 Task: Create a due date automation trigger when advanced on, 2 days hour after a card is due add dates starting this week .
Action: Mouse moved to (1195, 353)
Screenshot: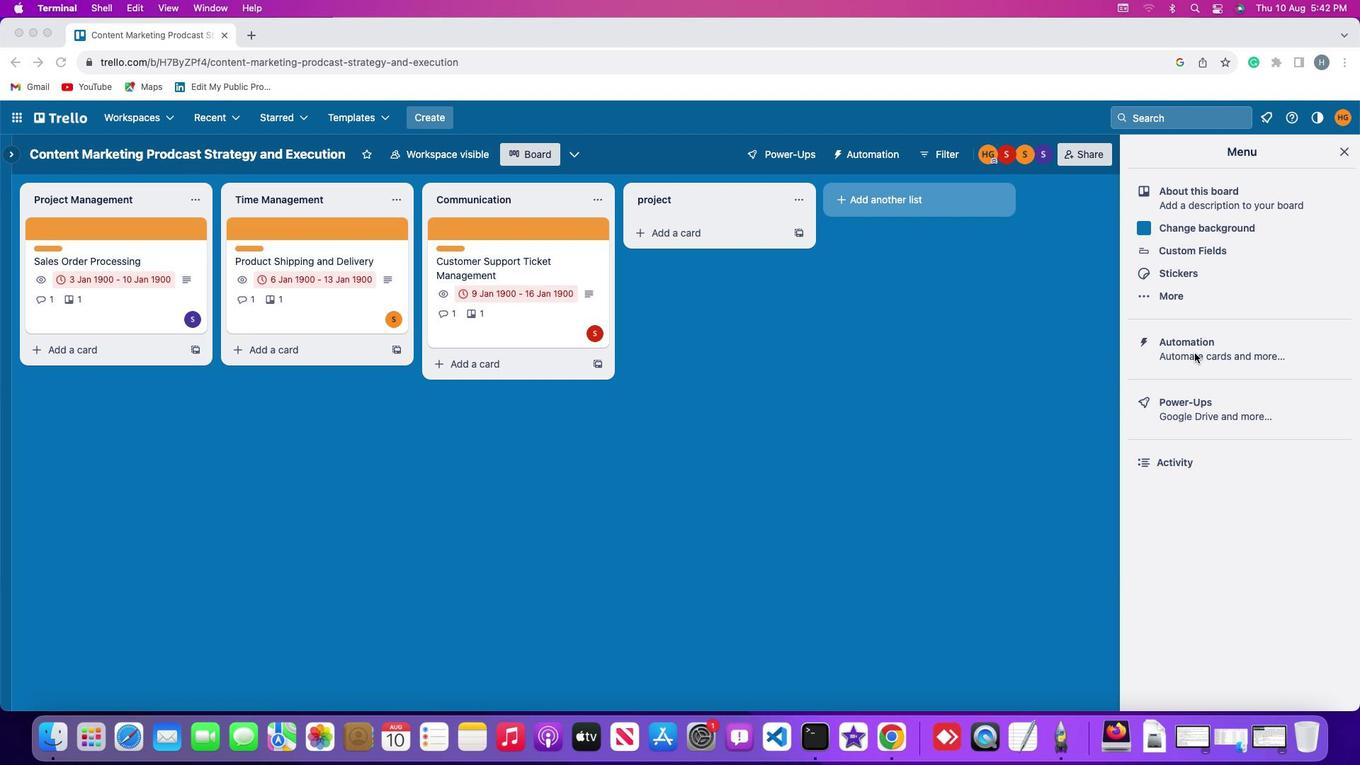 
Action: Mouse pressed left at (1195, 353)
Screenshot: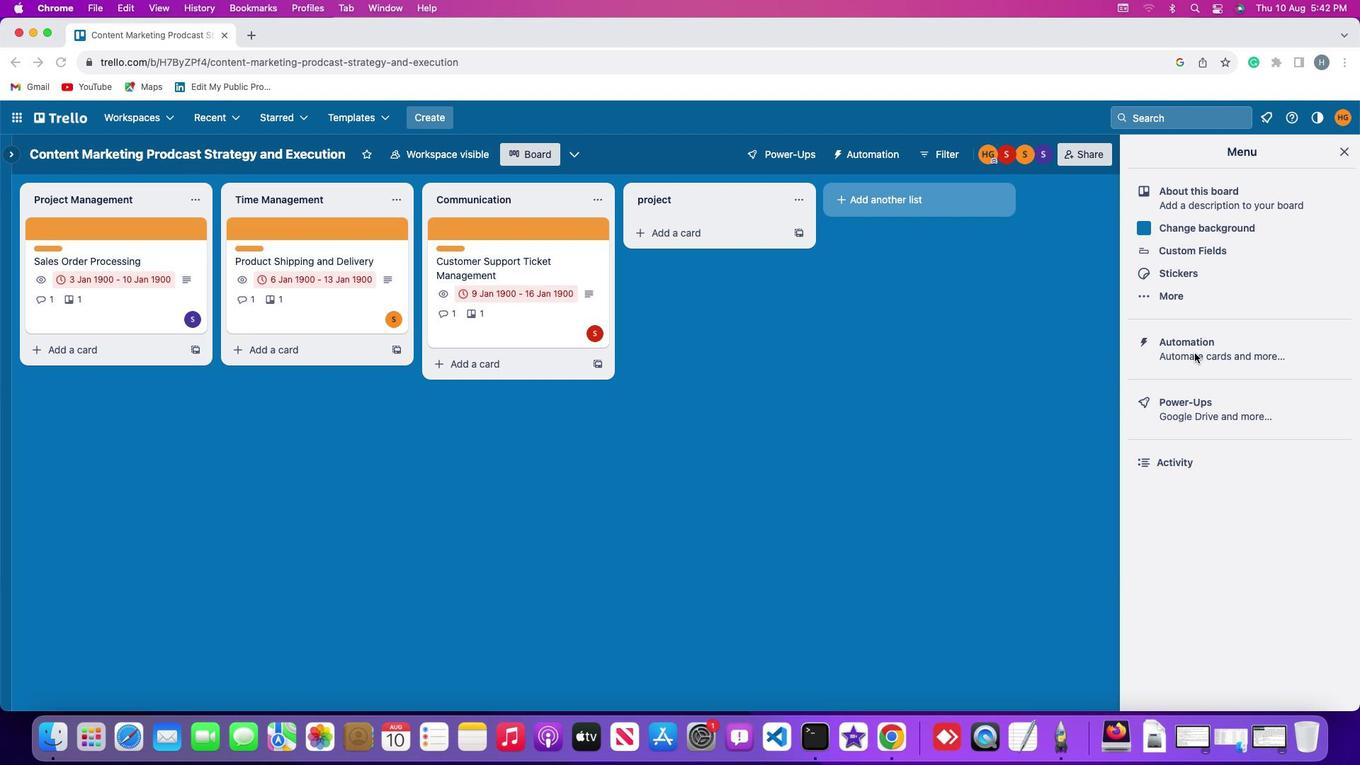 
Action: Mouse pressed left at (1195, 353)
Screenshot: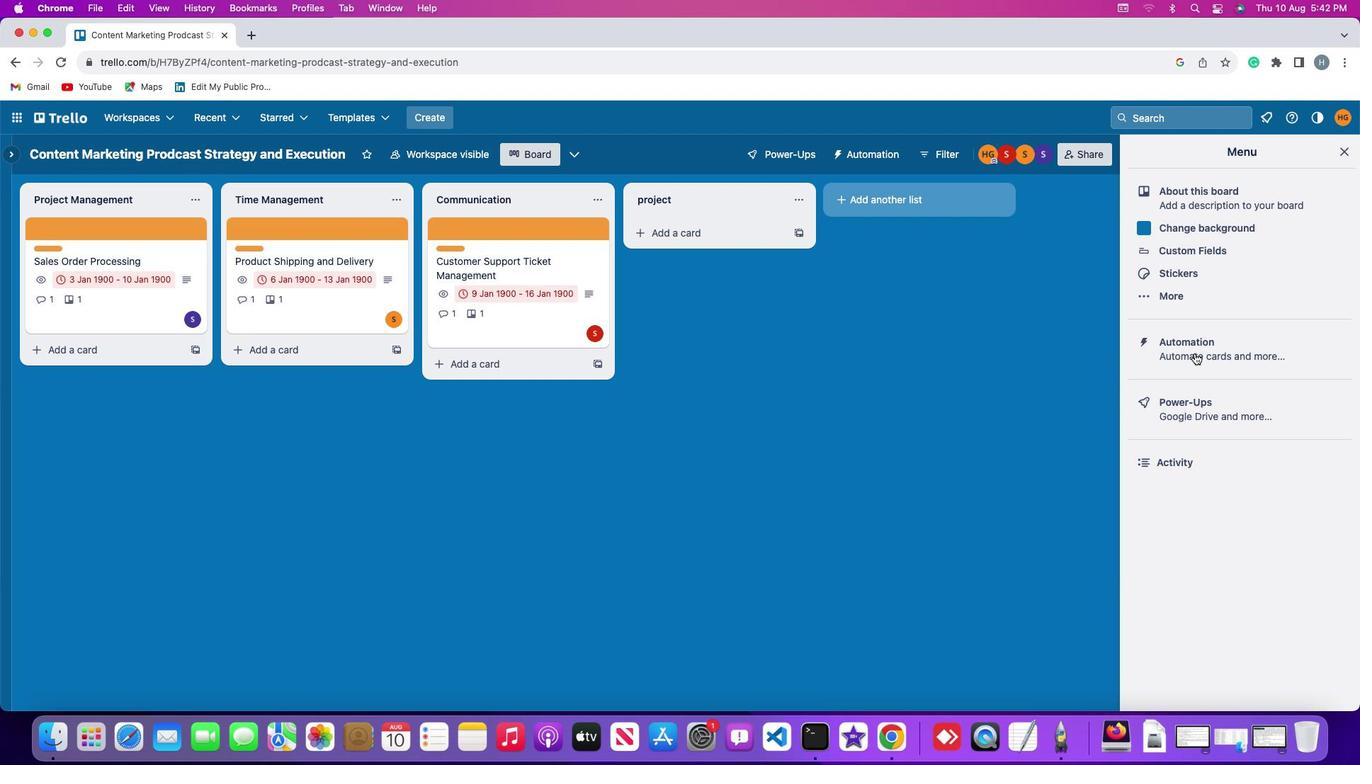 
Action: Mouse moved to (75, 335)
Screenshot: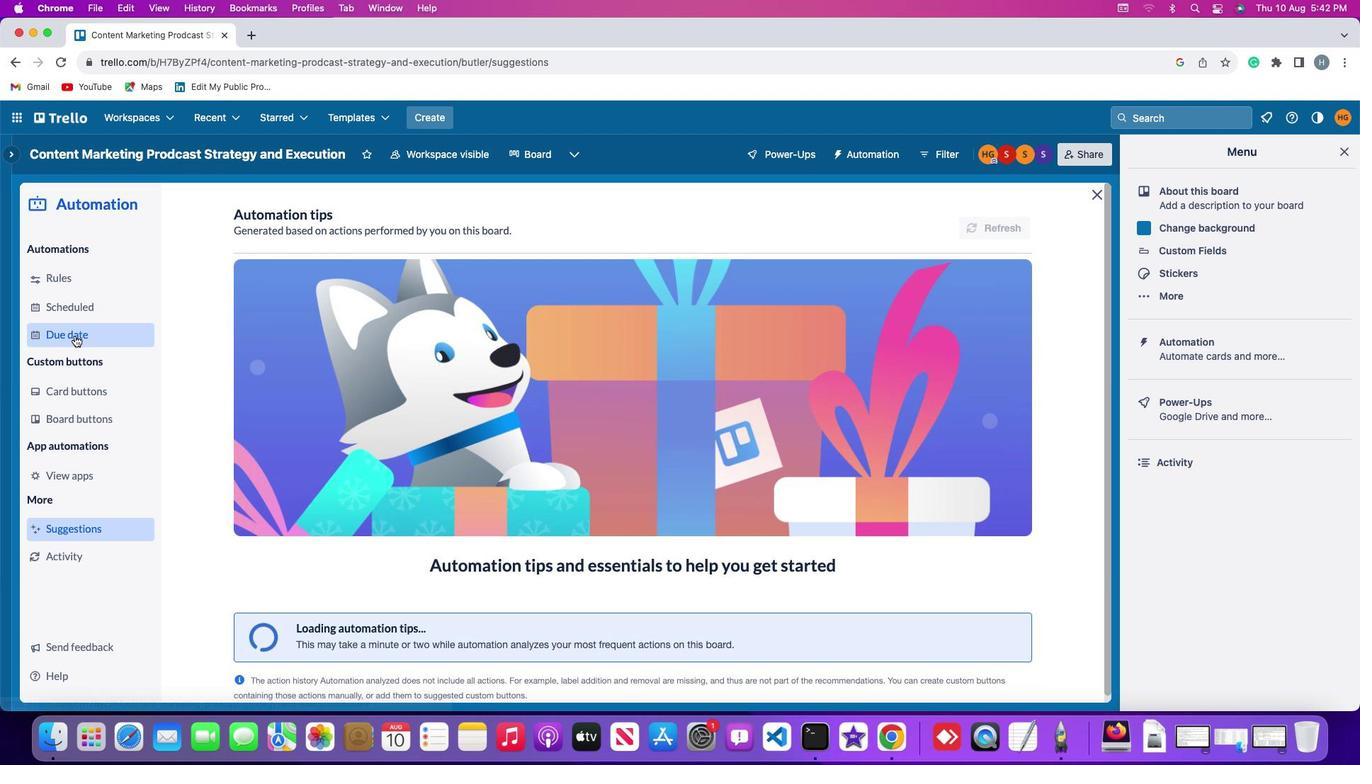 
Action: Mouse pressed left at (75, 335)
Screenshot: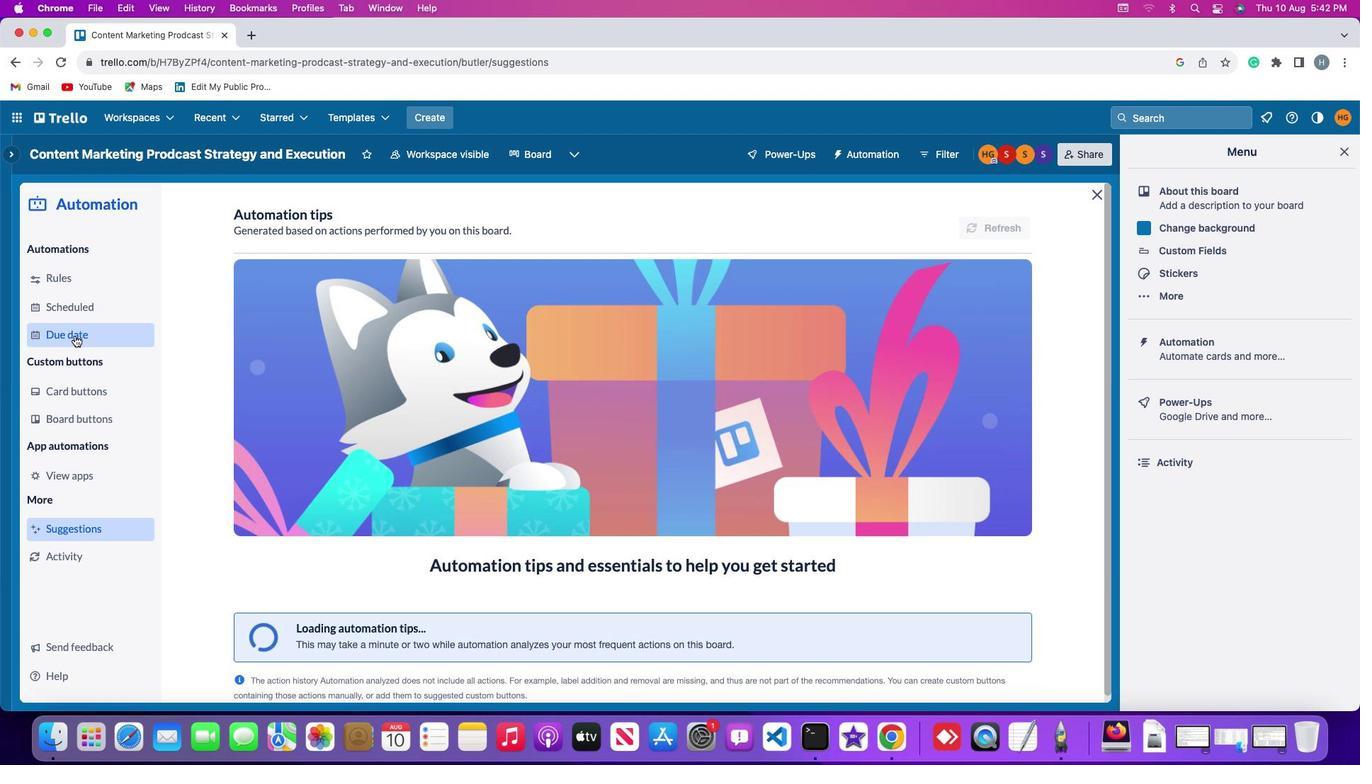 
Action: Mouse moved to (959, 219)
Screenshot: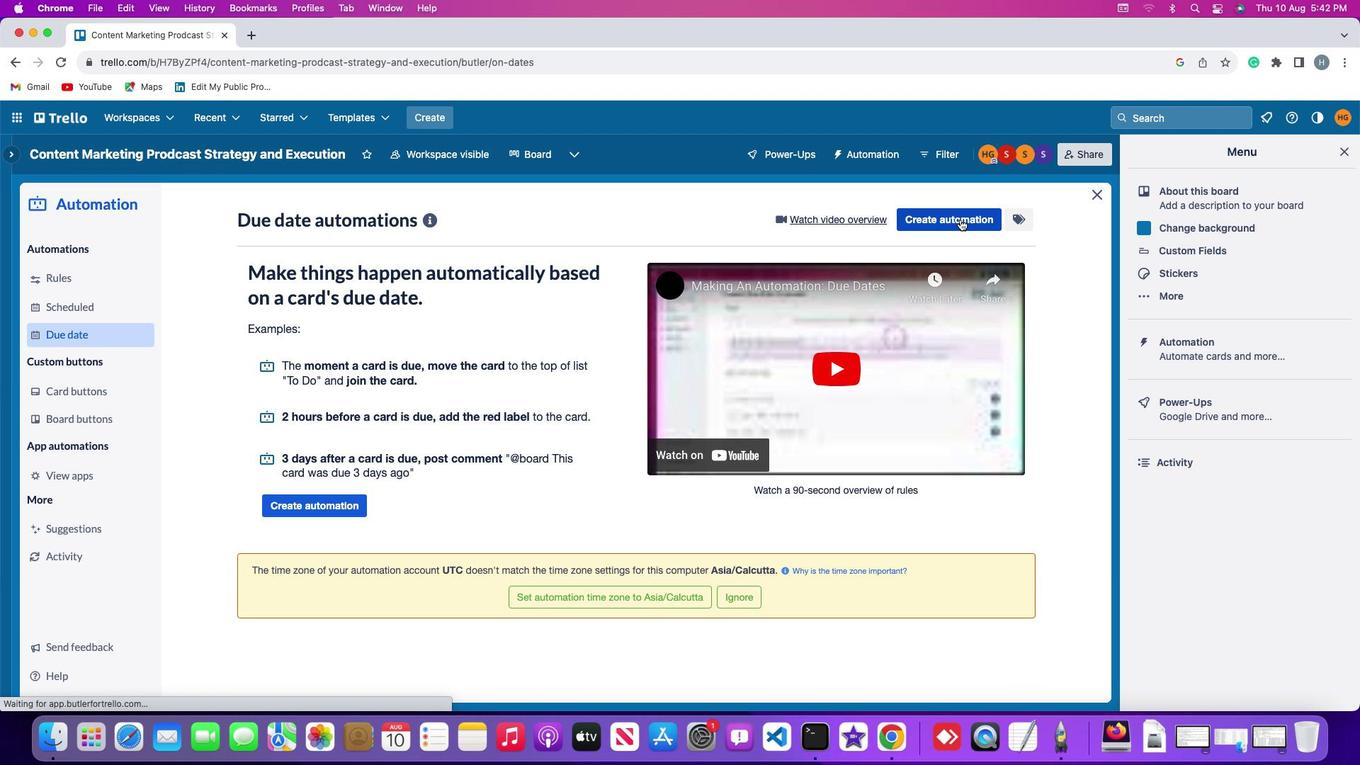 
Action: Mouse pressed left at (959, 219)
Screenshot: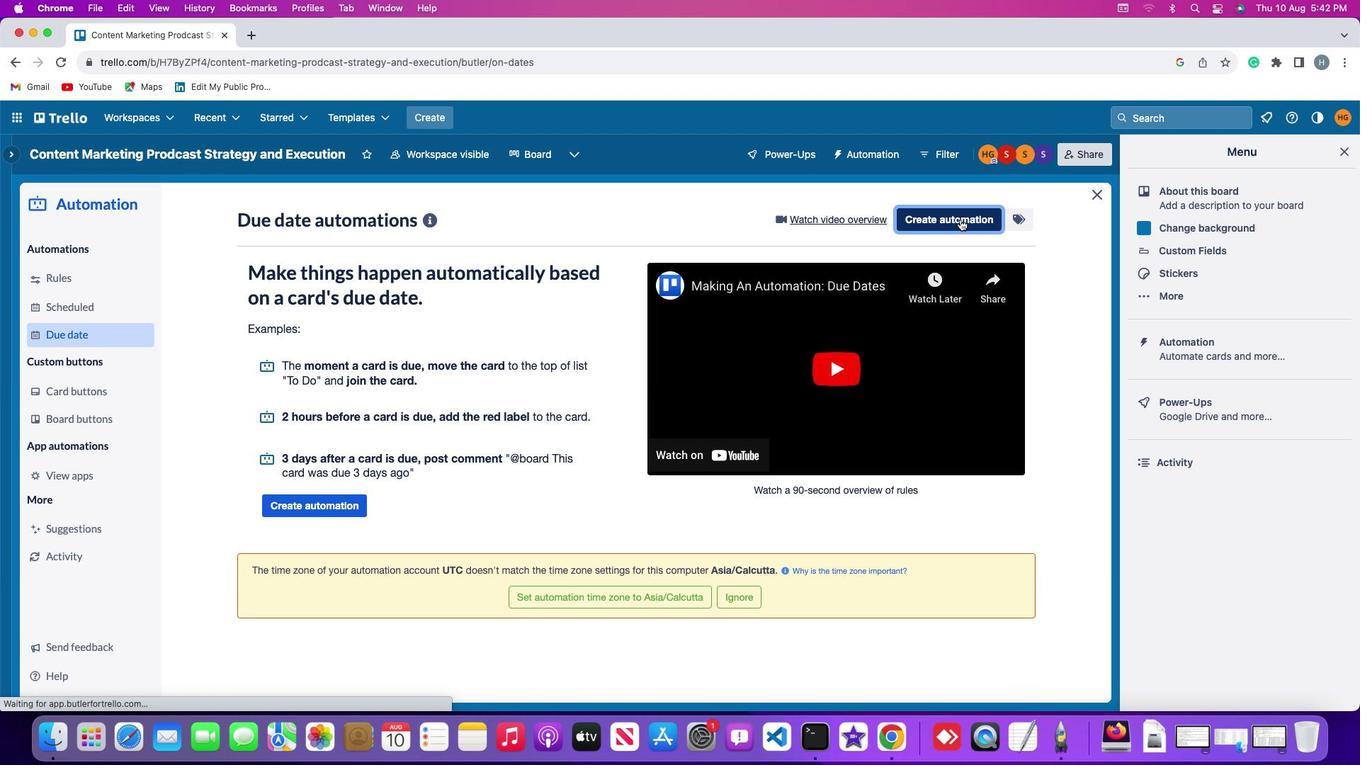 
Action: Mouse moved to (284, 358)
Screenshot: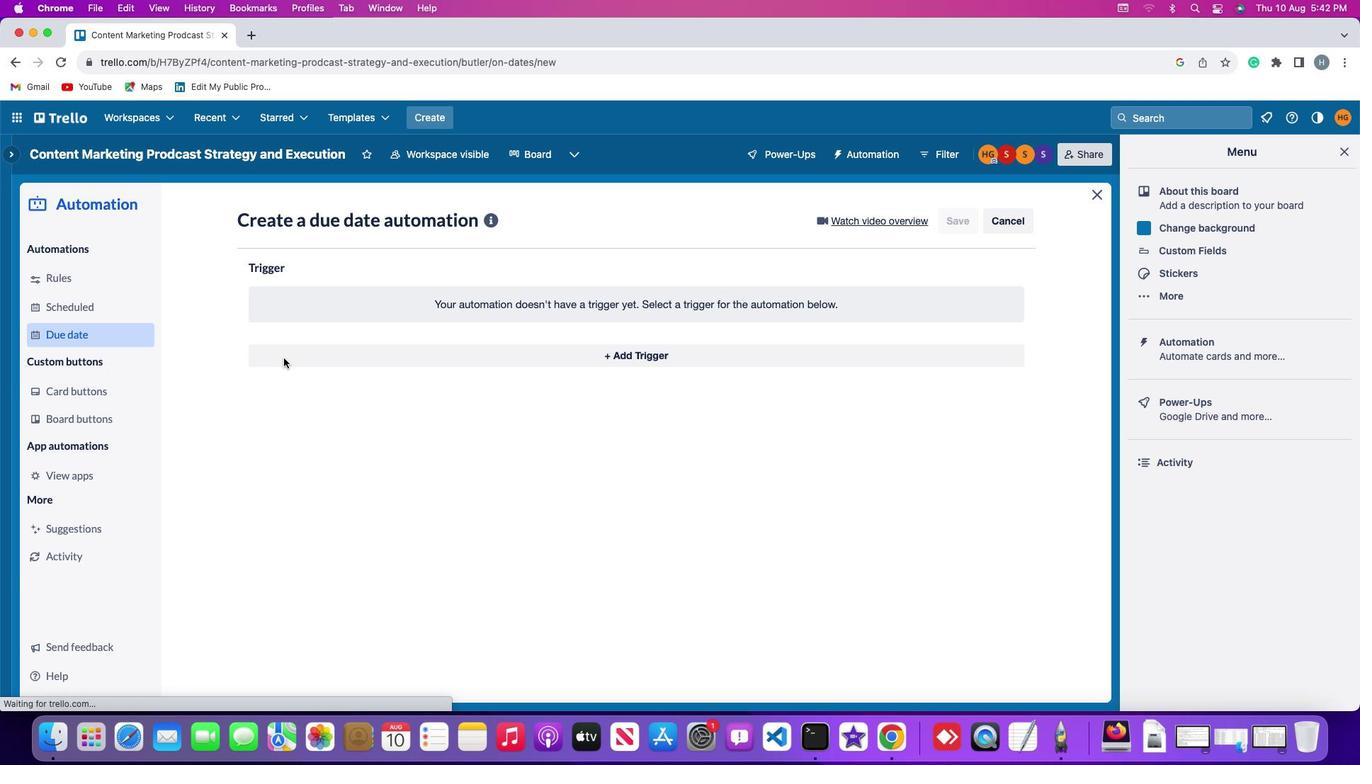 
Action: Mouse pressed left at (284, 358)
Screenshot: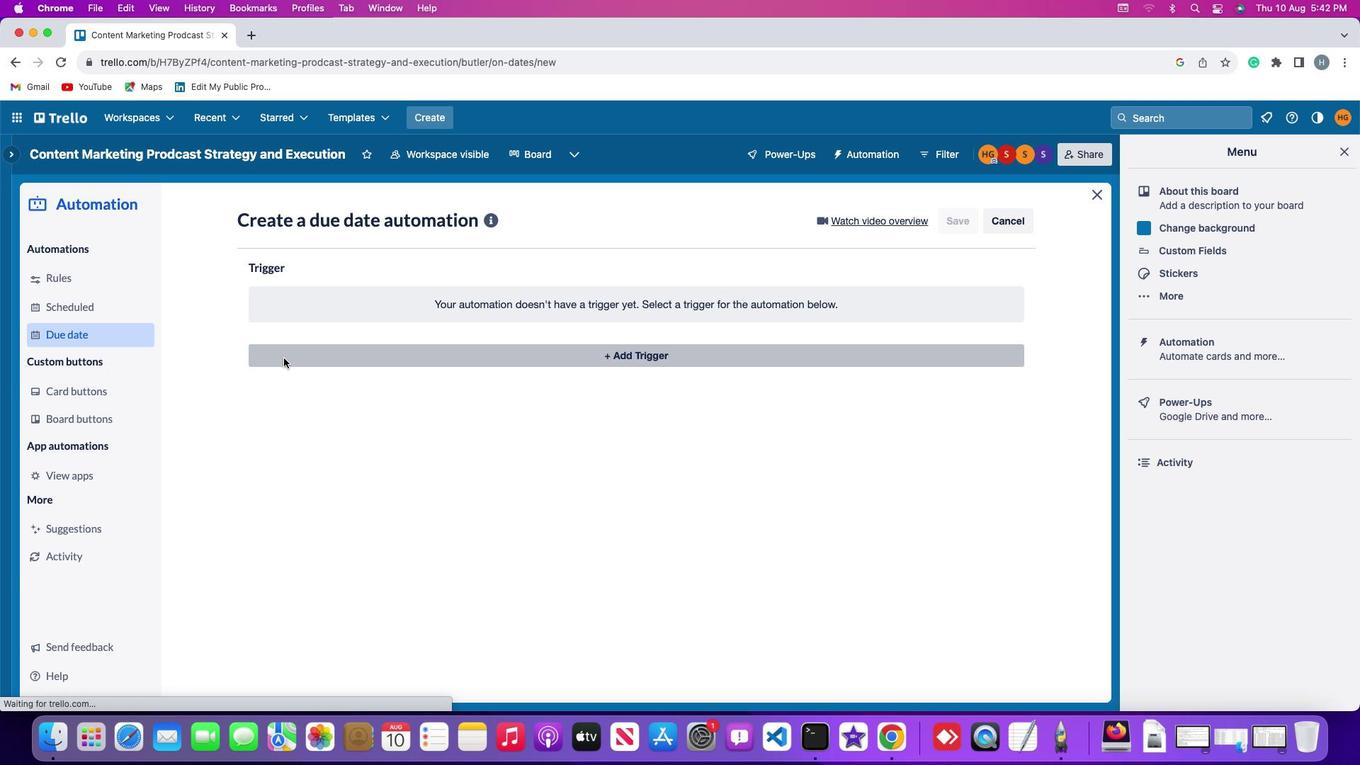 
Action: Mouse moved to (282, 570)
Screenshot: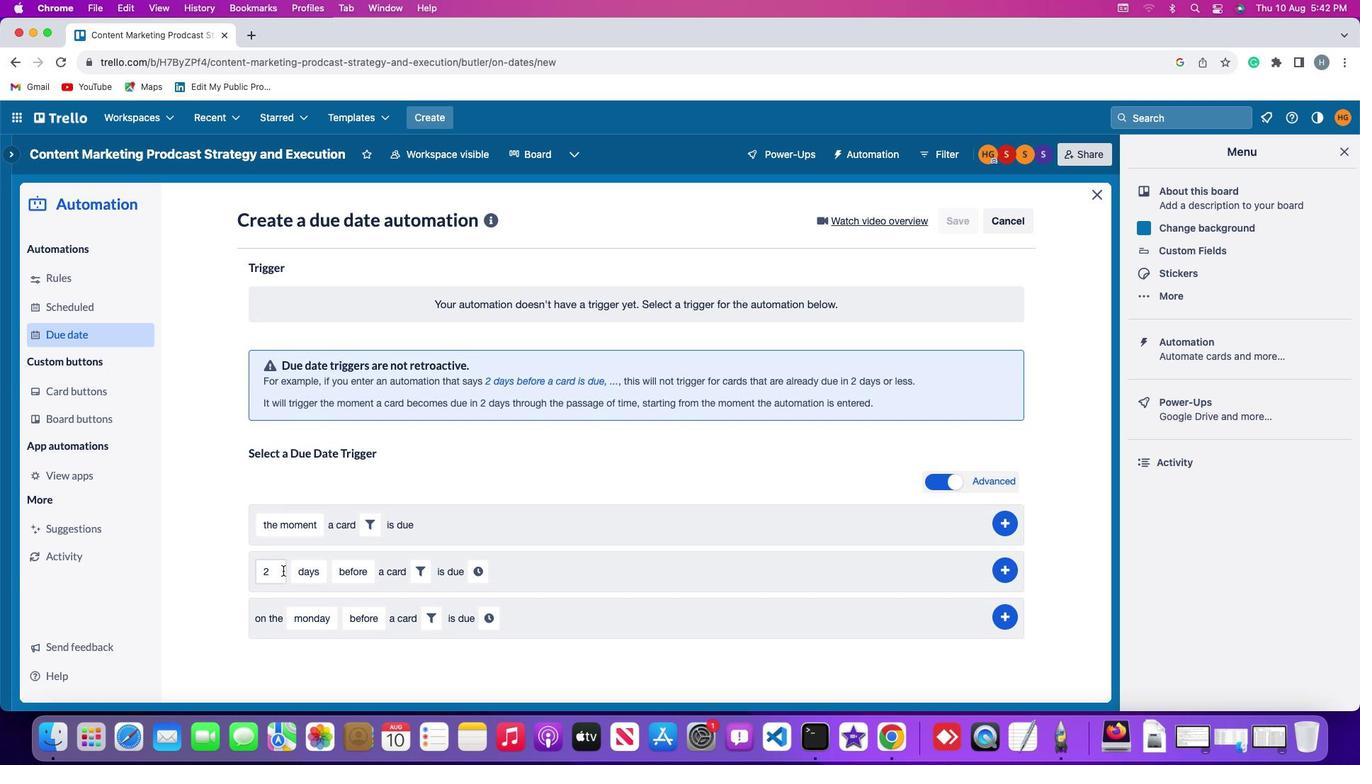 
Action: Mouse pressed left at (282, 570)
Screenshot: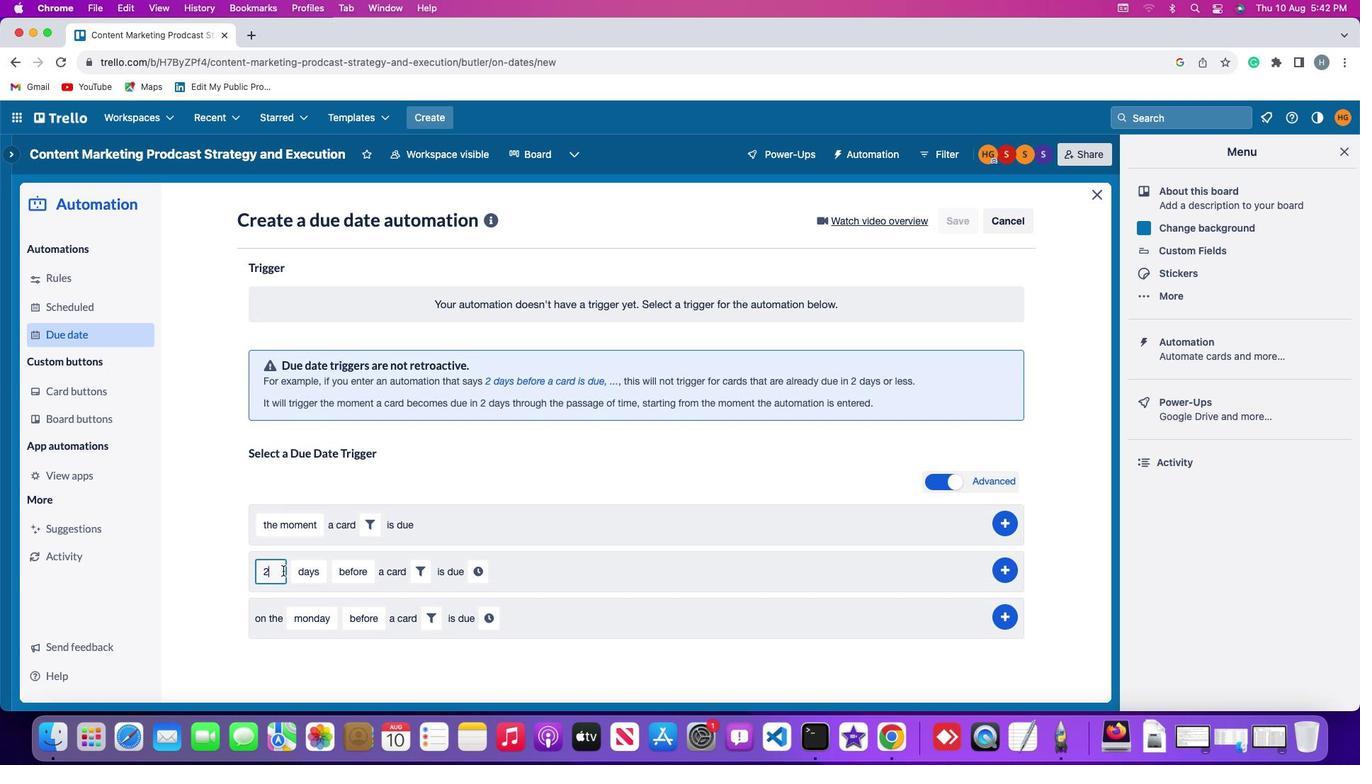 
Action: Mouse moved to (284, 568)
Screenshot: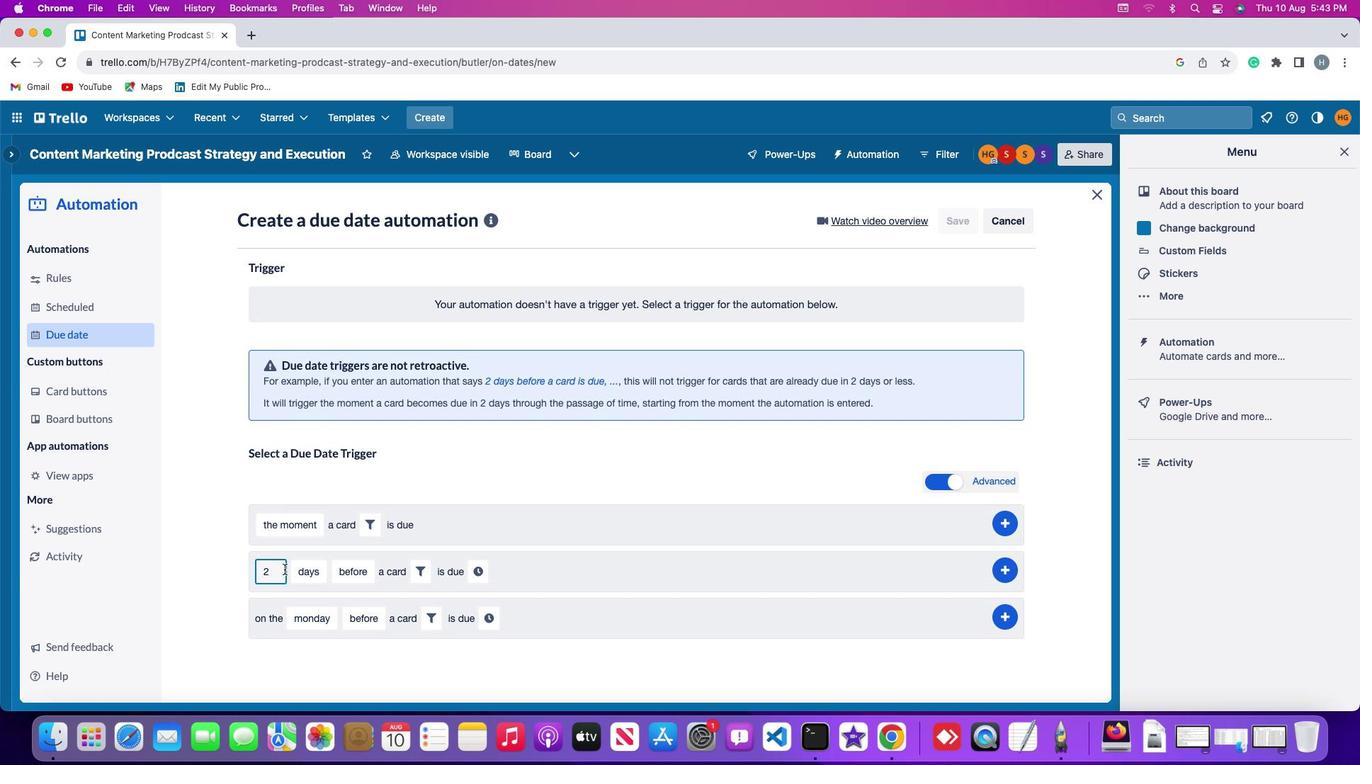 
Action: Key pressed Key.backspace'2'
Screenshot: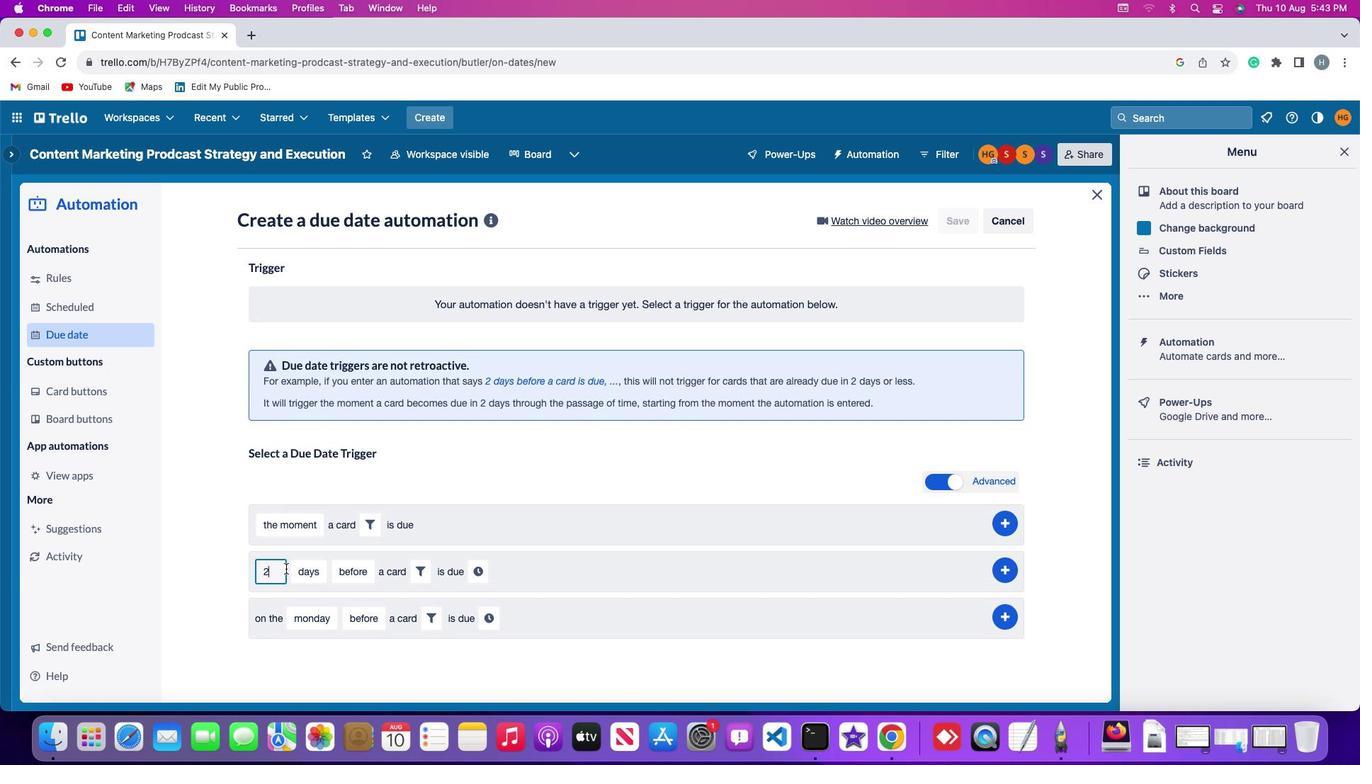 
Action: Mouse moved to (311, 568)
Screenshot: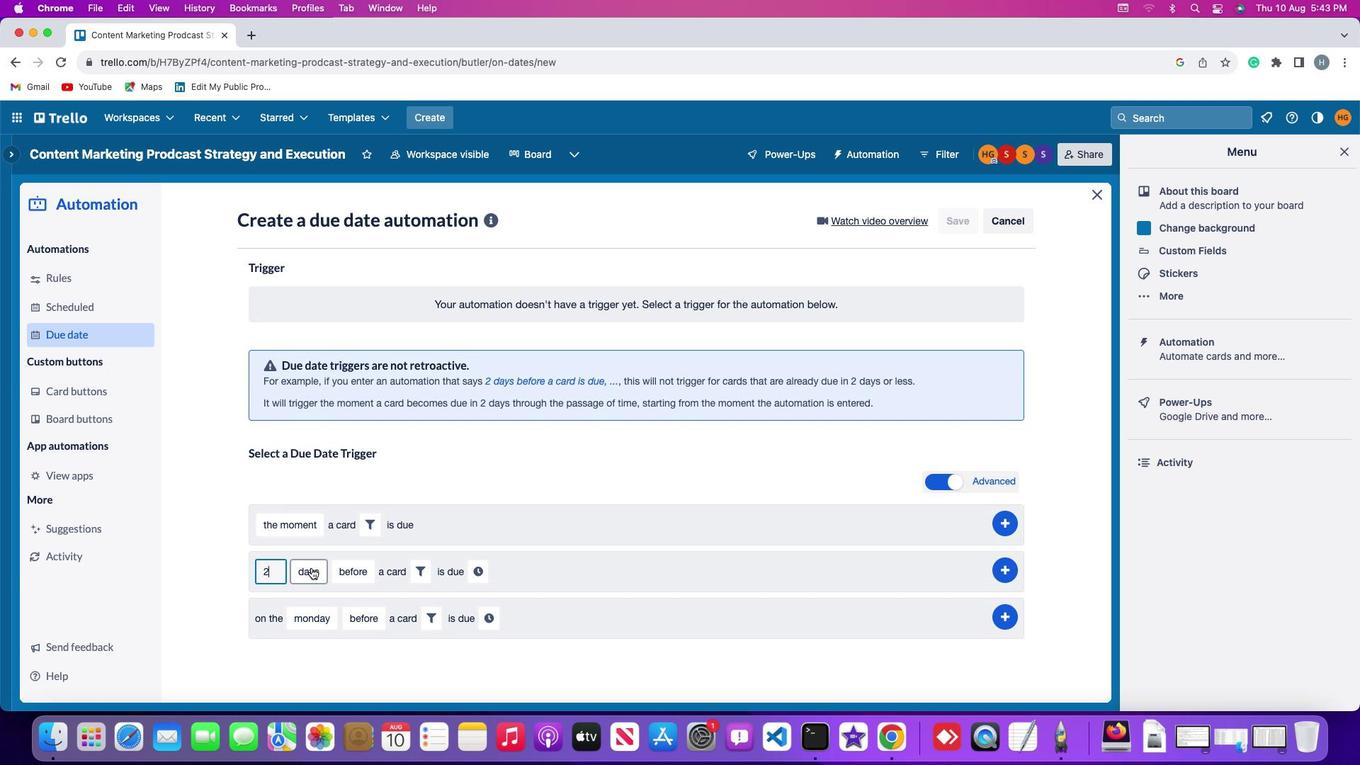 
Action: Mouse pressed left at (311, 568)
Screenshot: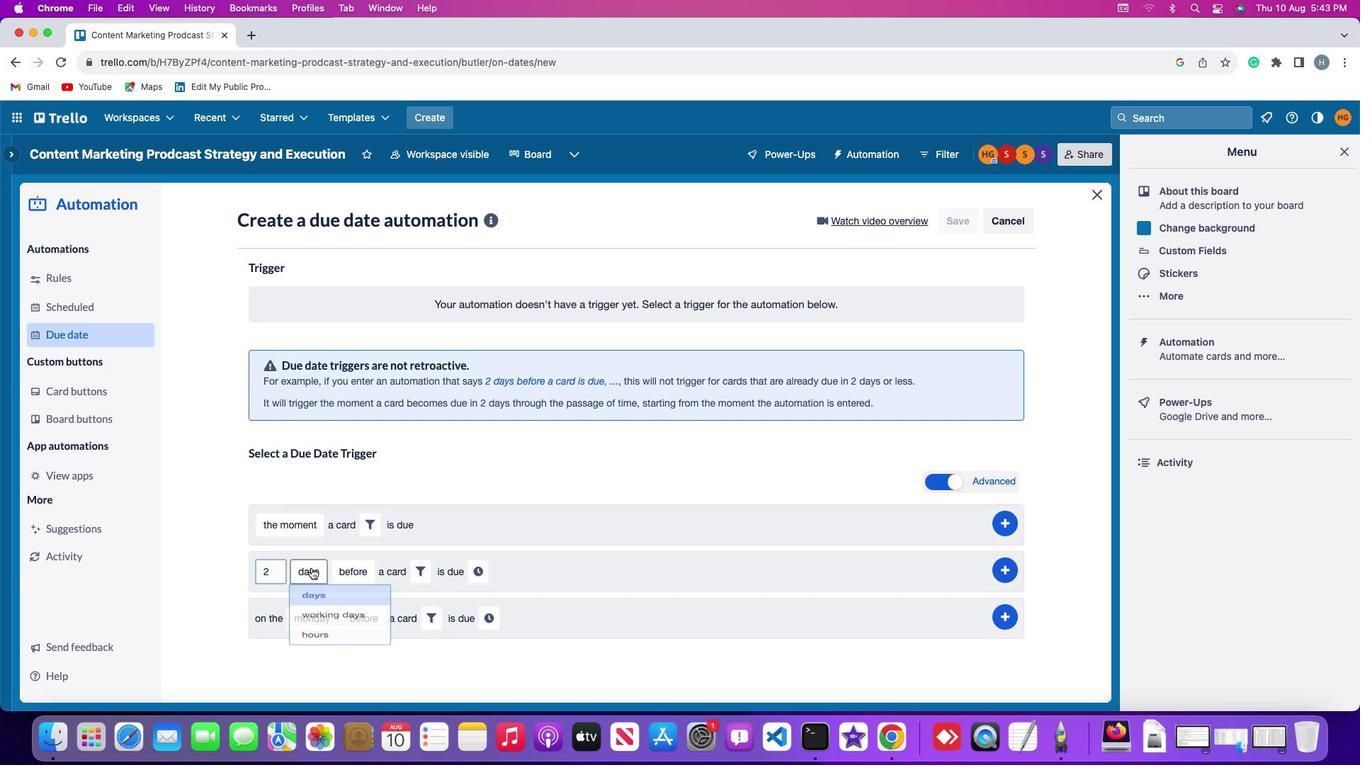 
Action: Mouse moved to (315, 655)
Screenshot: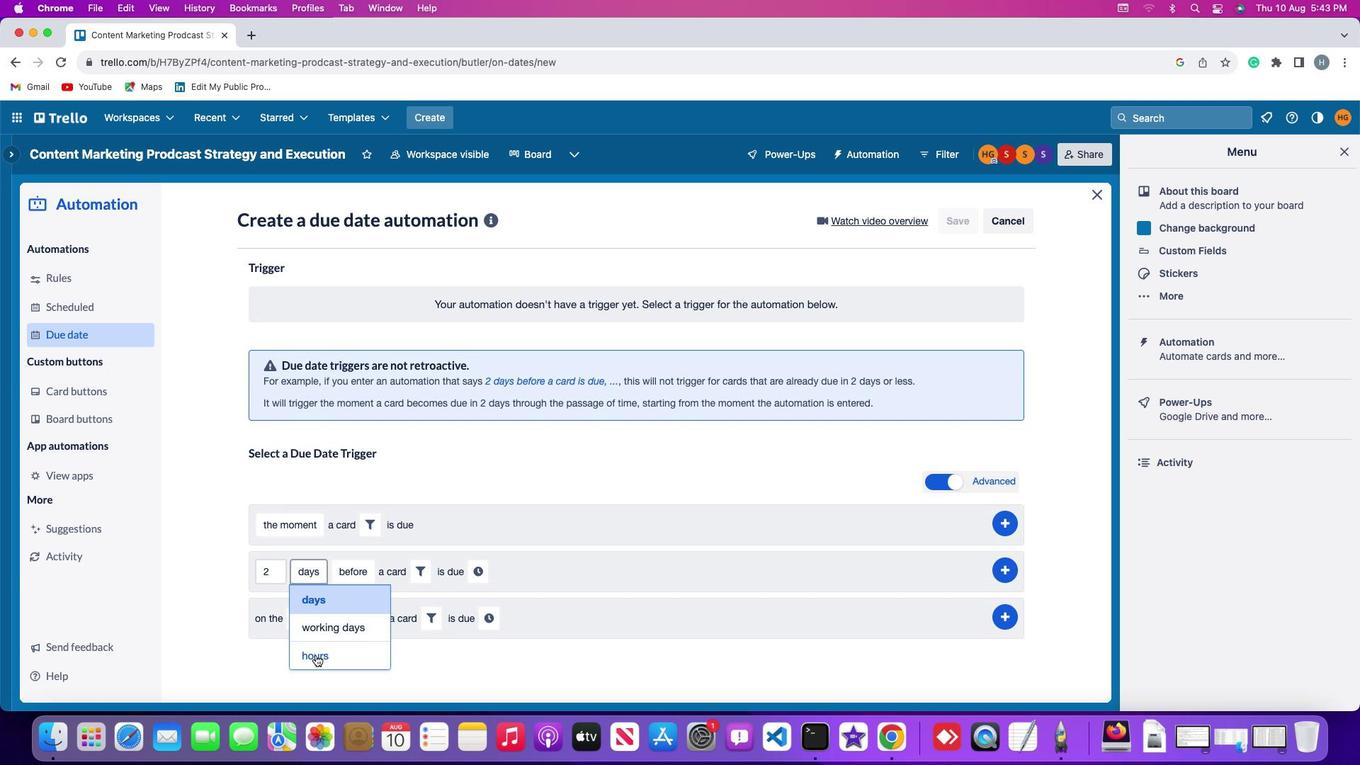 
Action: Mouse pressed left at (315, 655)
Screenshot: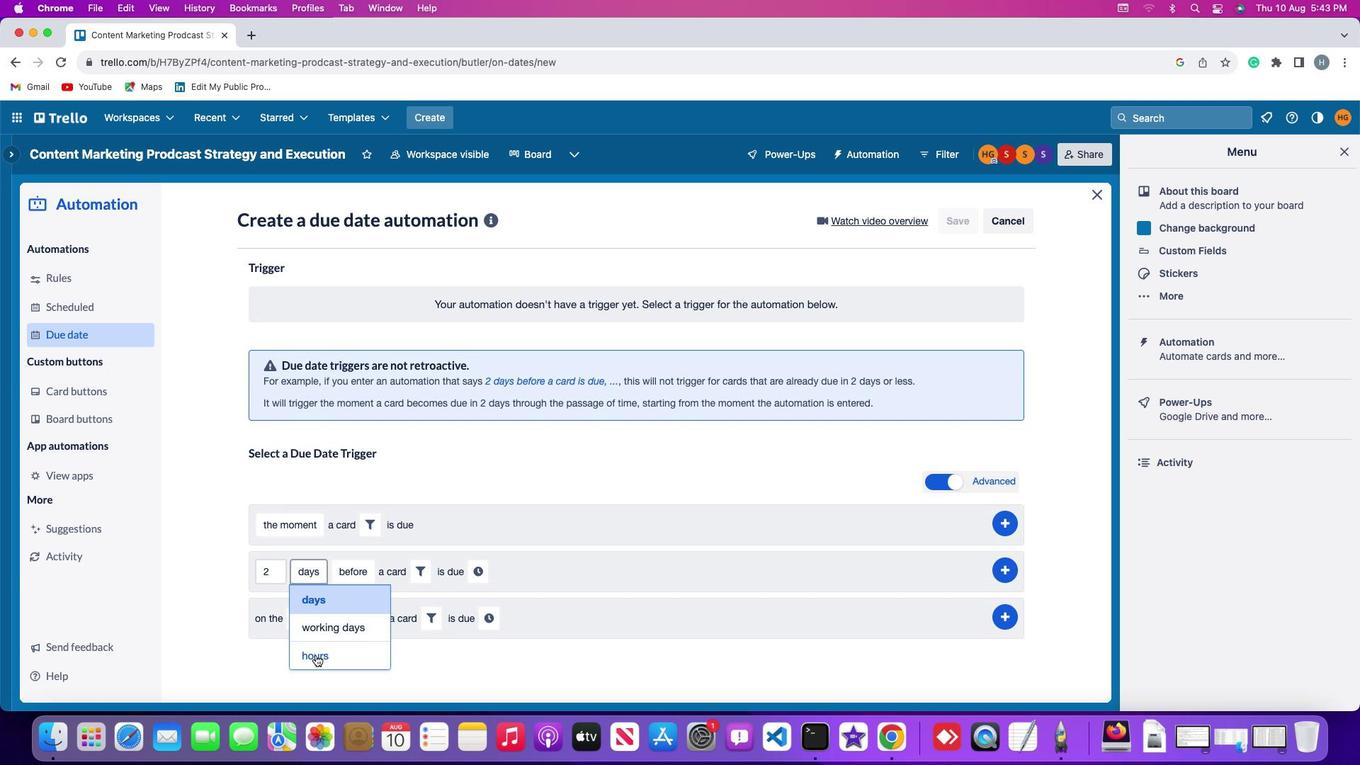 
Action: Mouse moved to (365, 564)
Screenshot: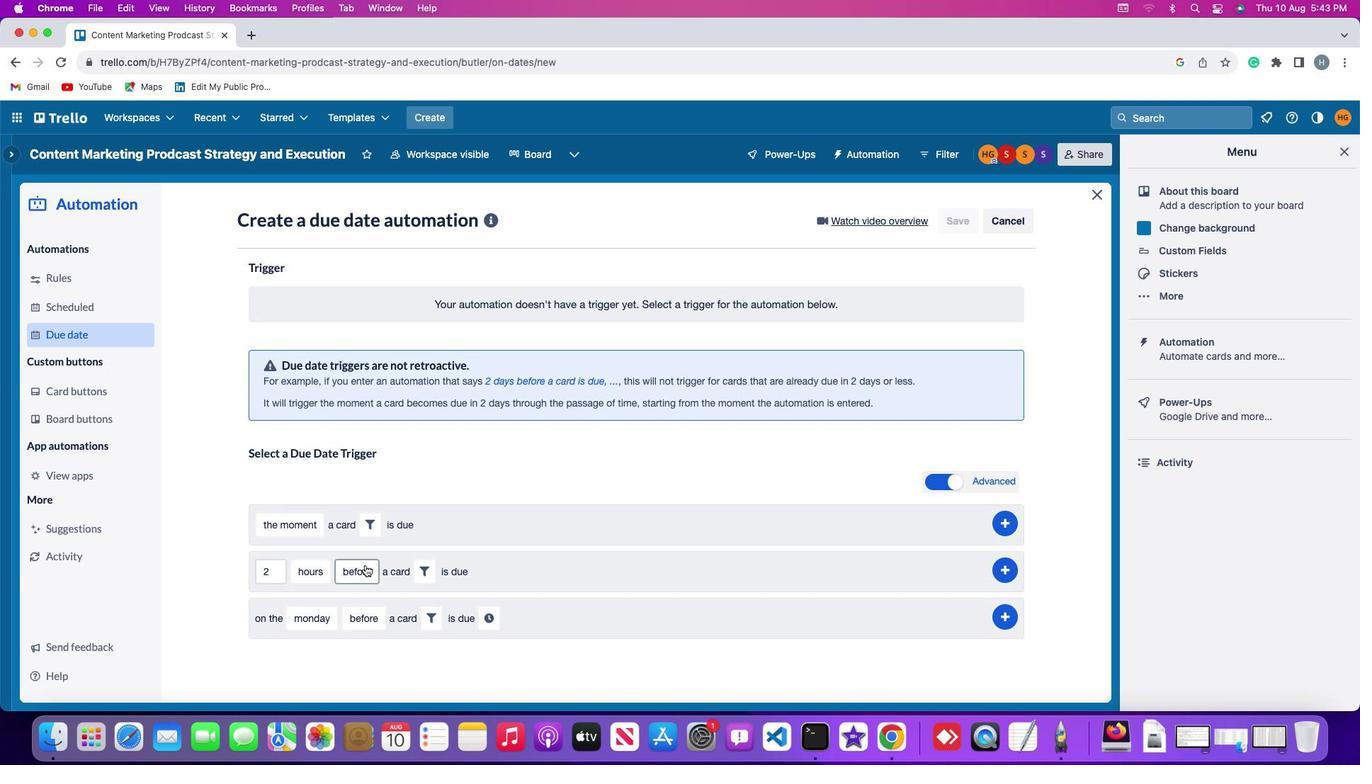 
Action: Mouse pressed left at (365, 564)
Screenshot: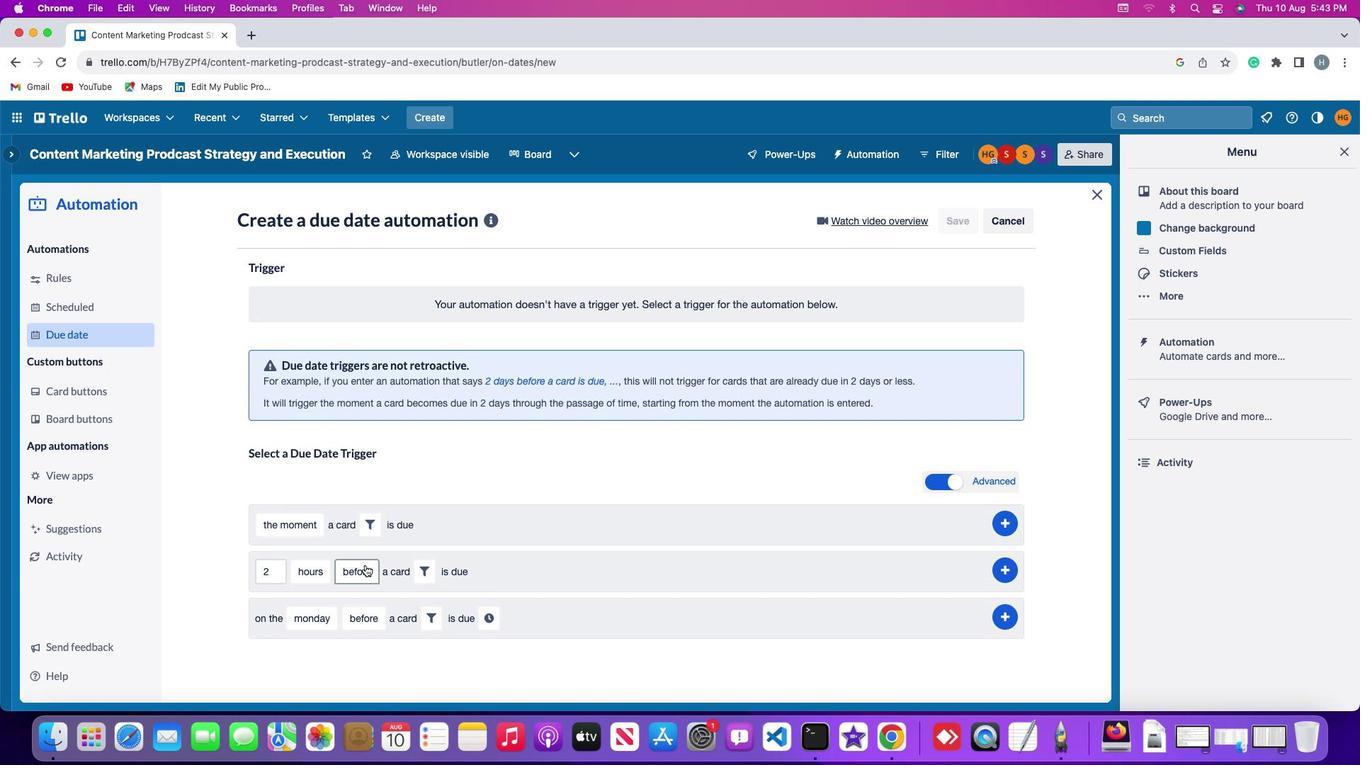 
Action: Mouse moved to (358, 626)
Screenshot: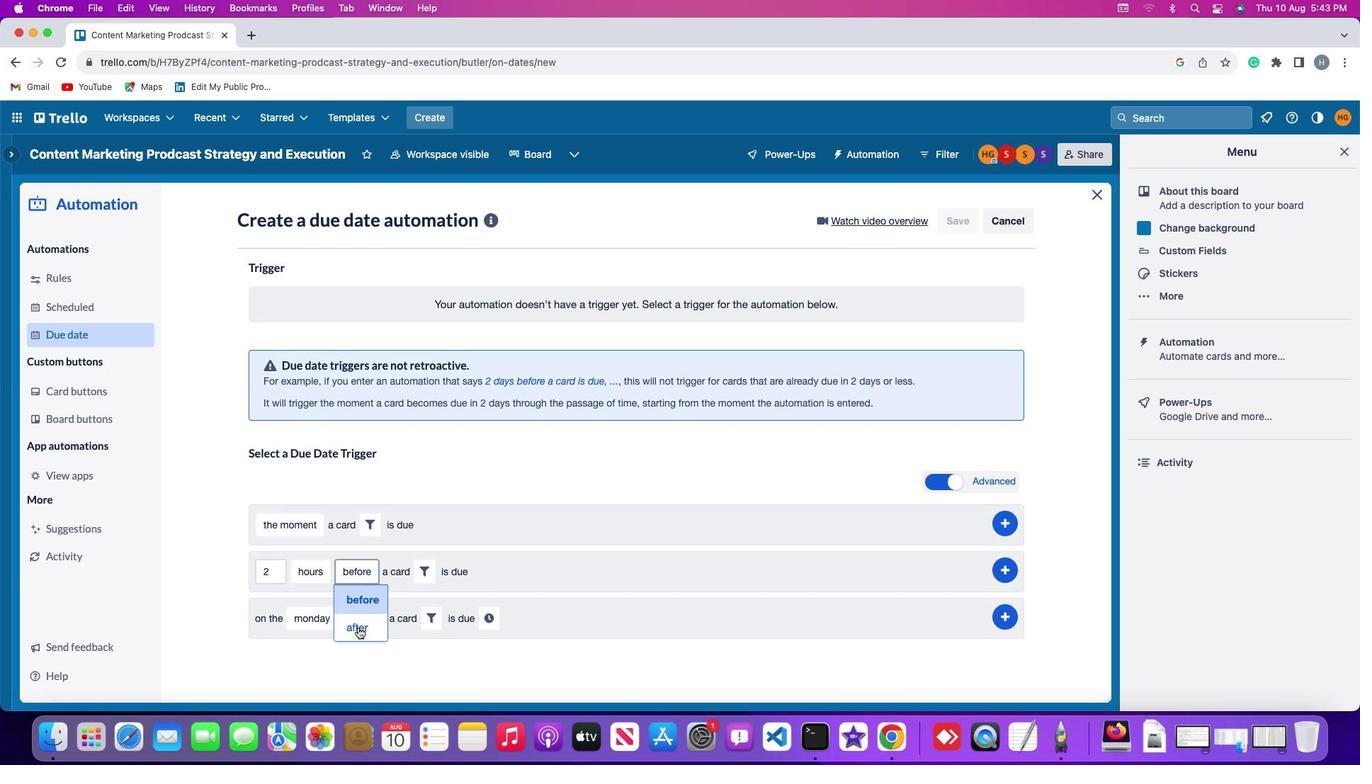 
Action: Mouse pressed left at (358, 626)
Screenshot: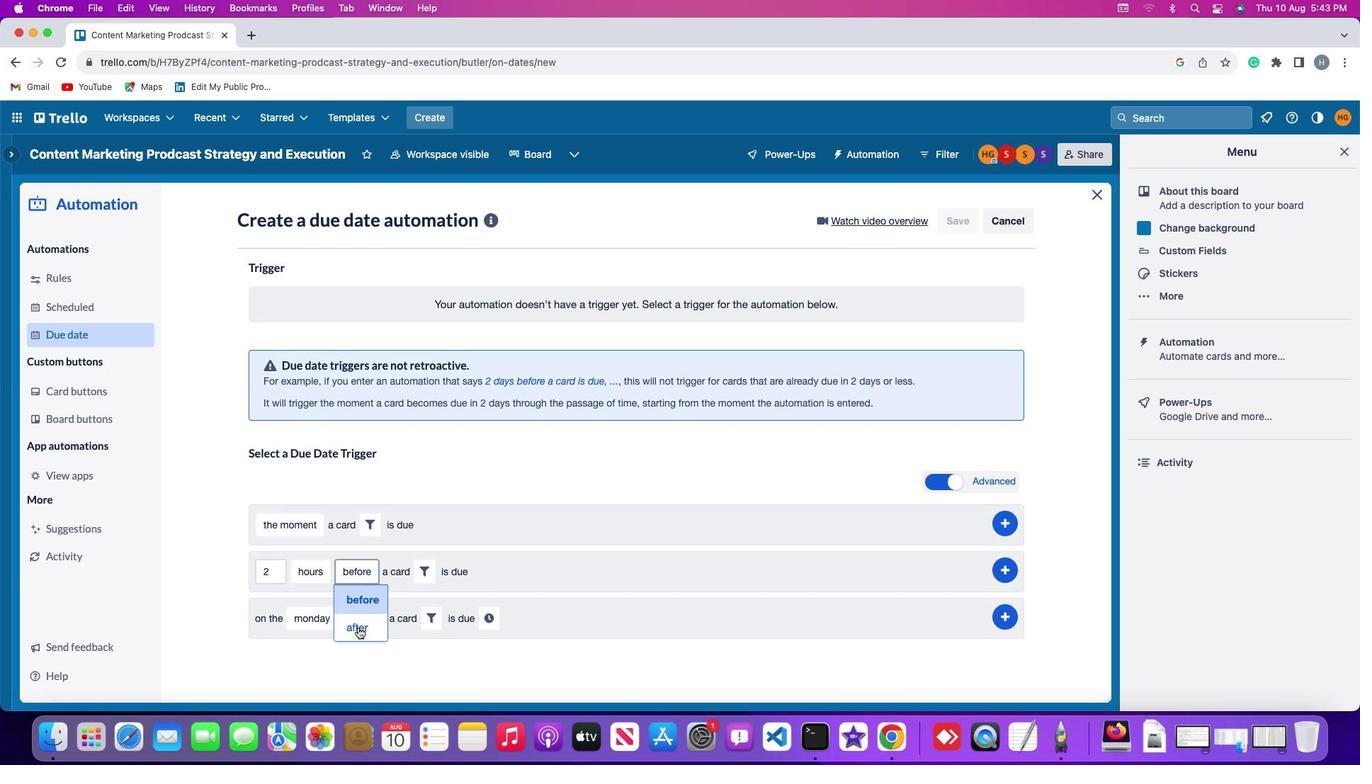 
Action: Mouse moved to (413, 573)
Screenshot: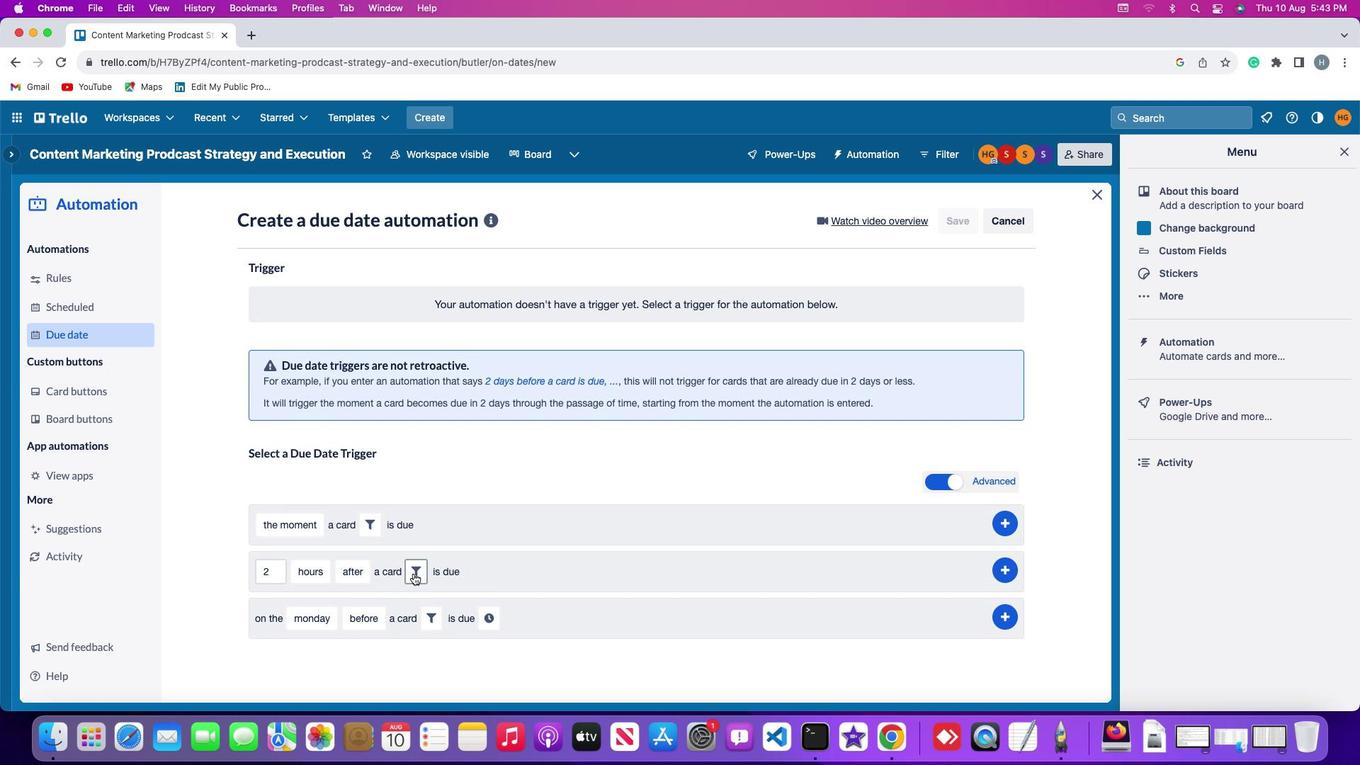 
Action: Mouse pressed left at (413, 573)
Screenshot: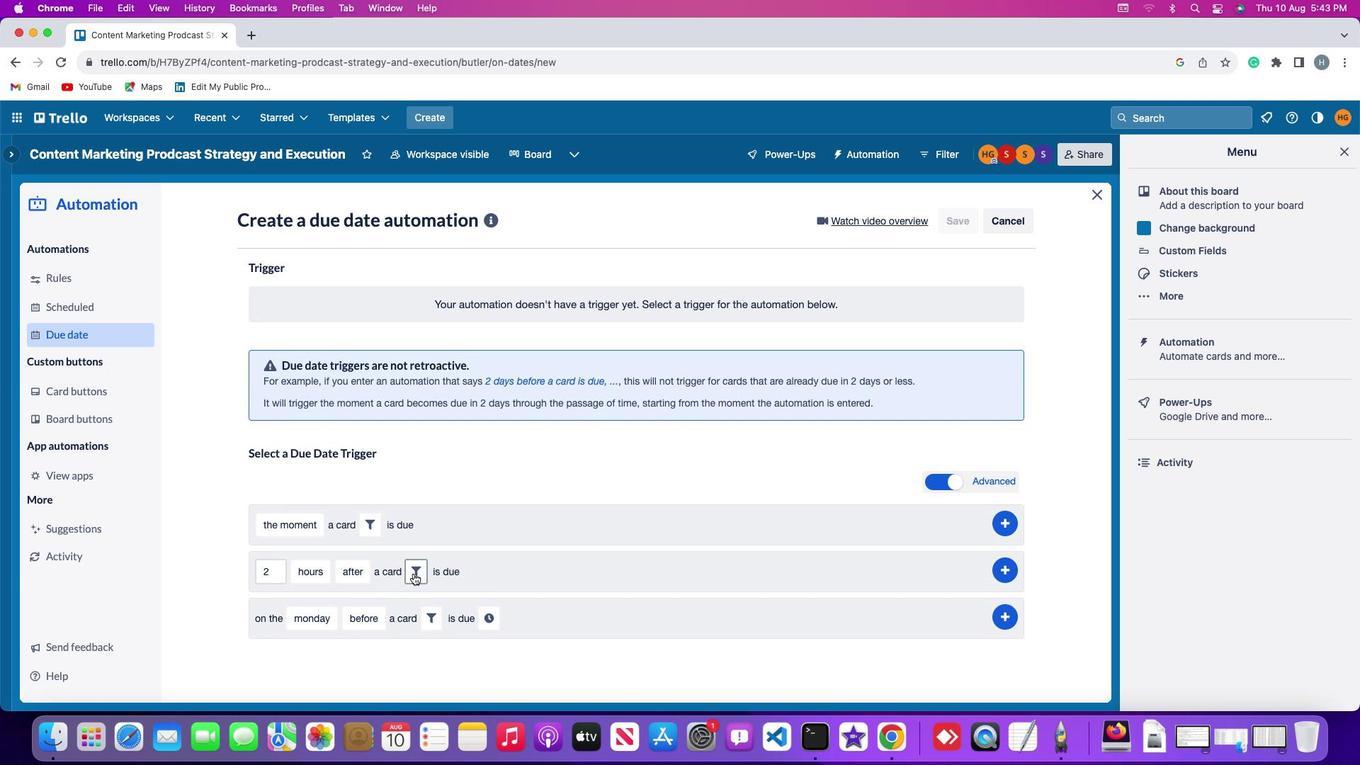 
Action: Mouse moved to (488, 611)
Screenshot: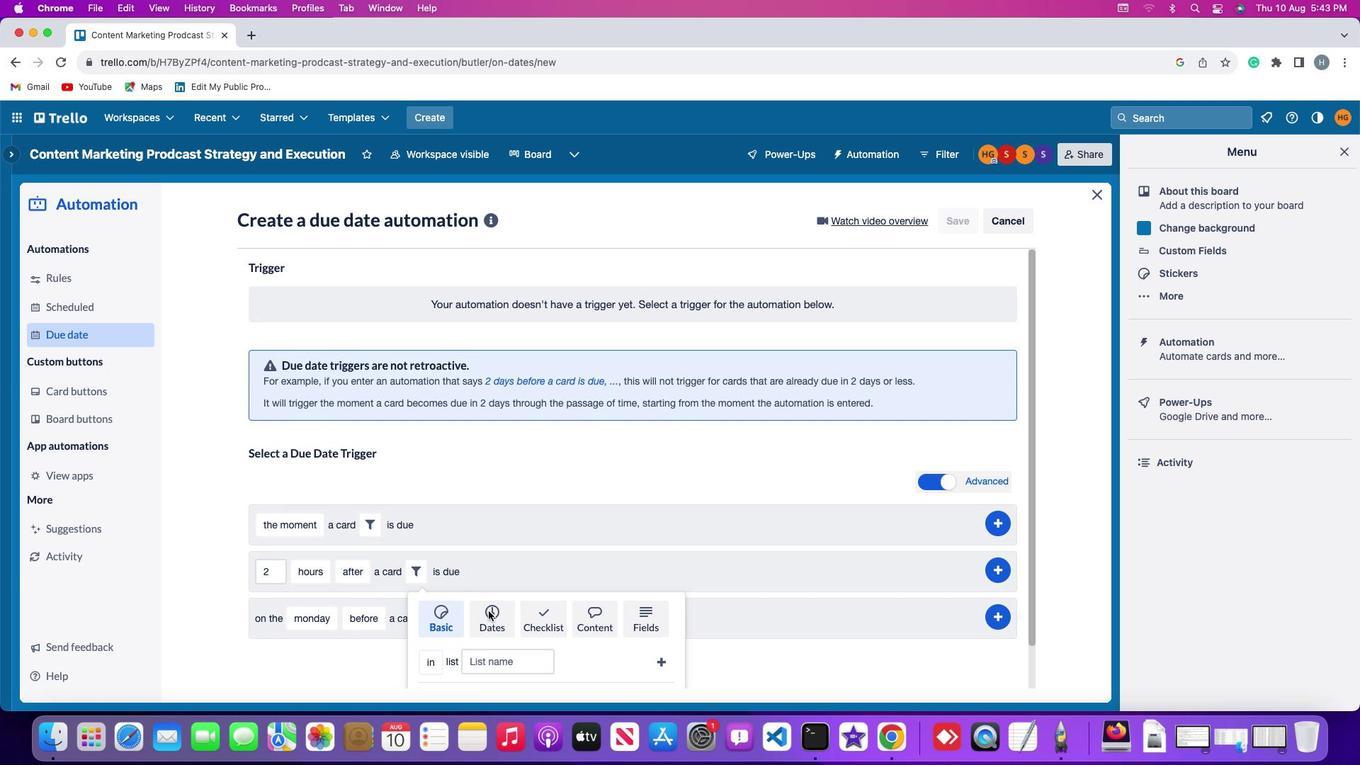 
Action: Mouse pressed left at (488, 611)
Screenshot: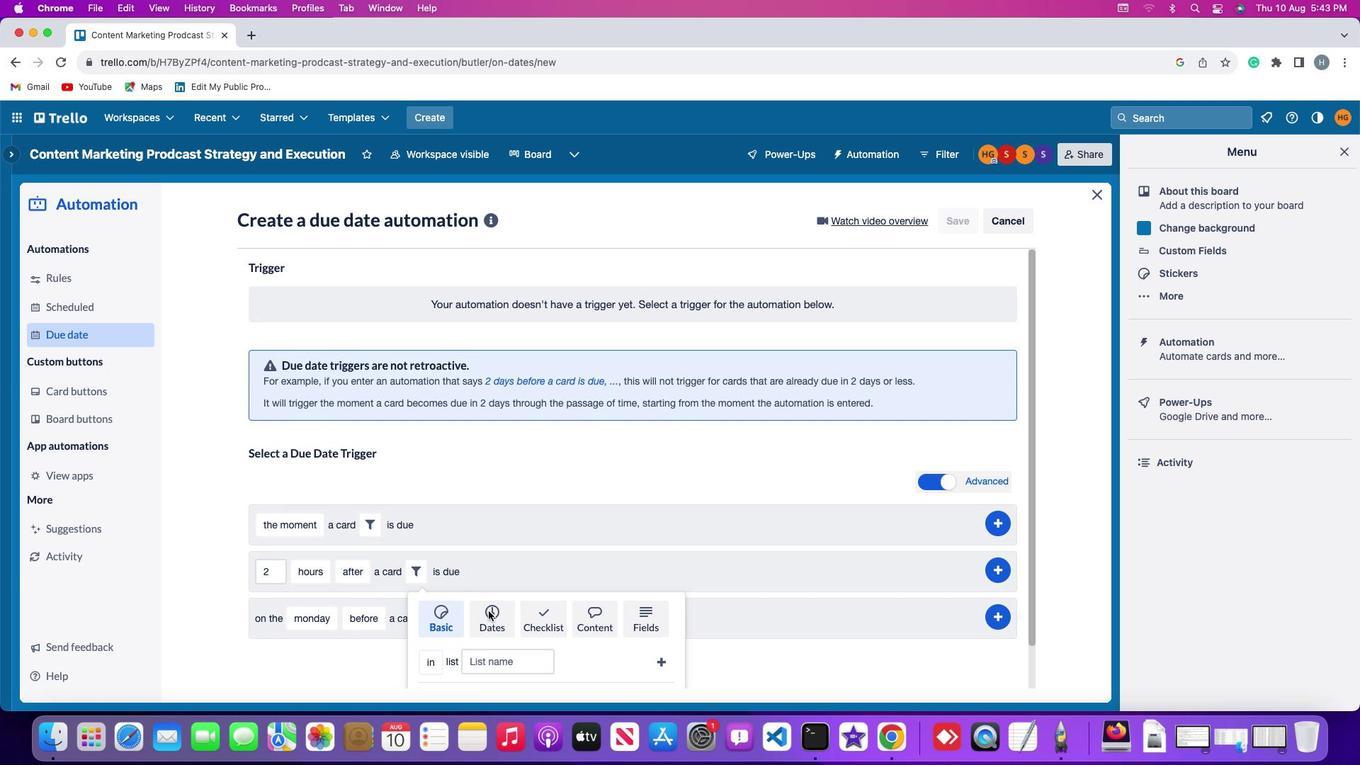 
Action: Mouse moved to (359, 641)
Screenshot: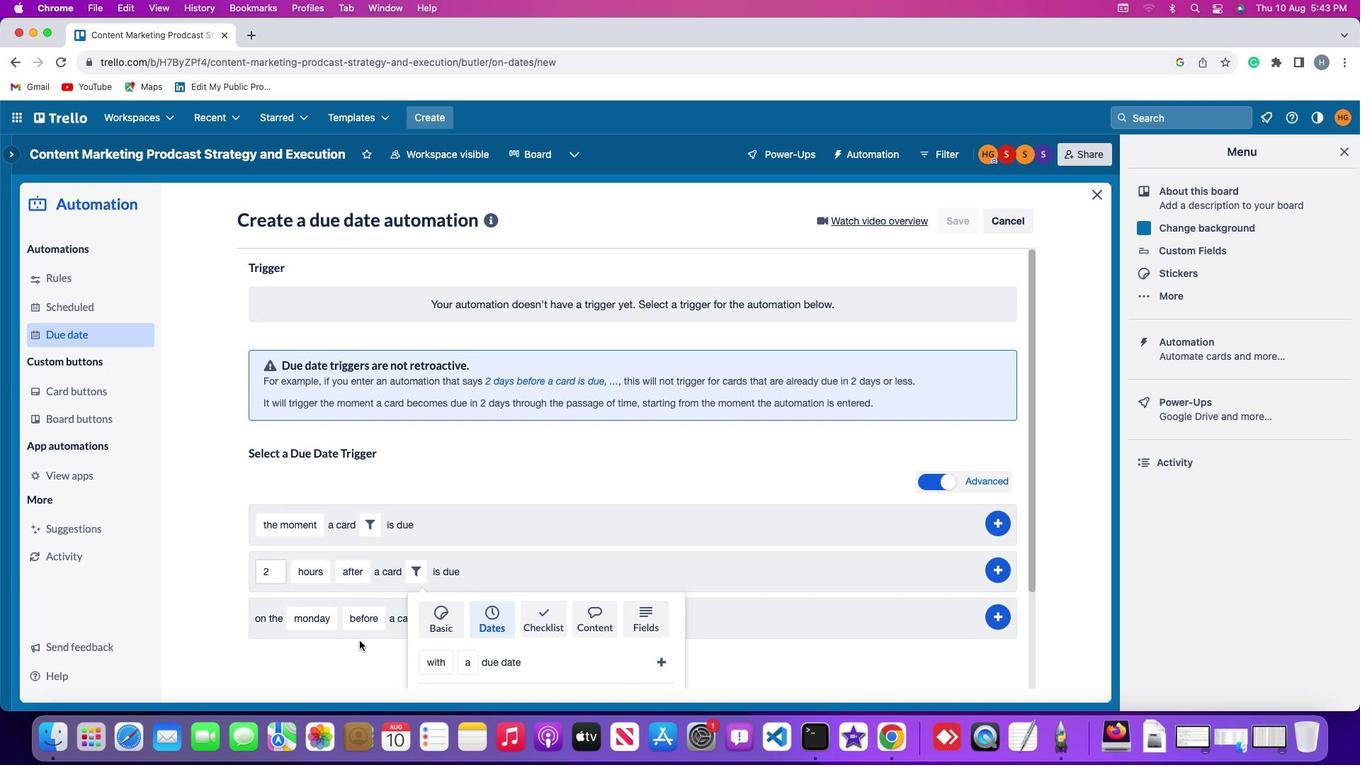 
Action: Mouse scrolled (359, 641) with delta (0, 0)
Screenshot: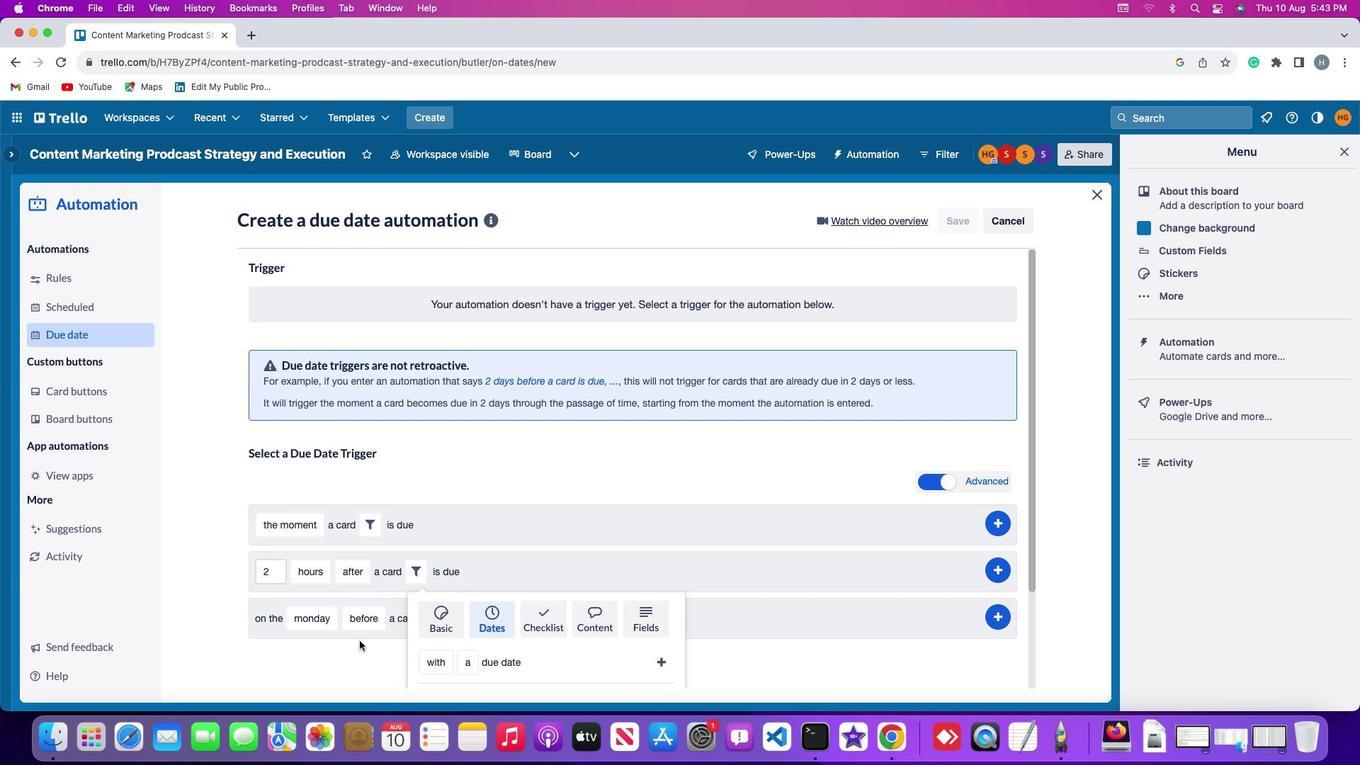
Action: Mouse scrolled (359, 641) with delta (0, 0)
Screenshot: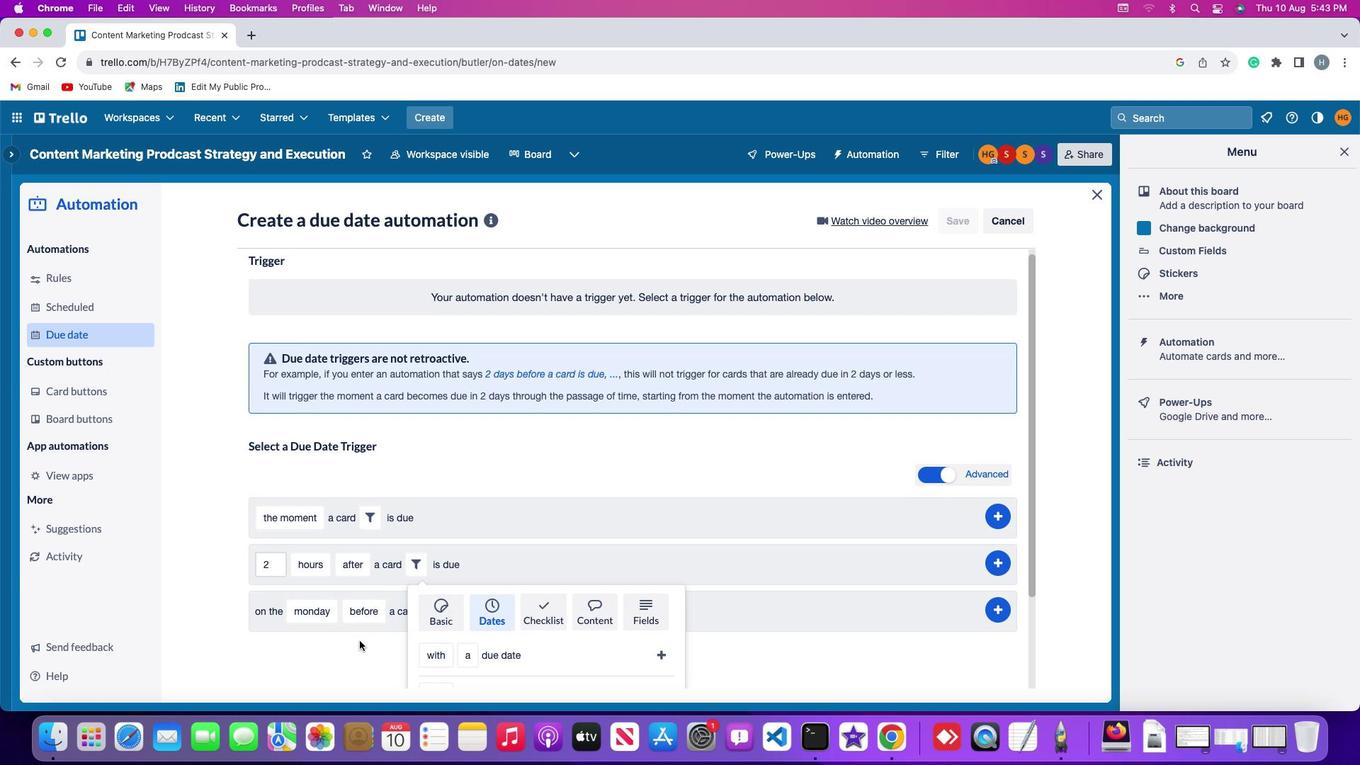 
Action: Mouse scrolled (359, 641) with delta (0, -2)
Screenshot: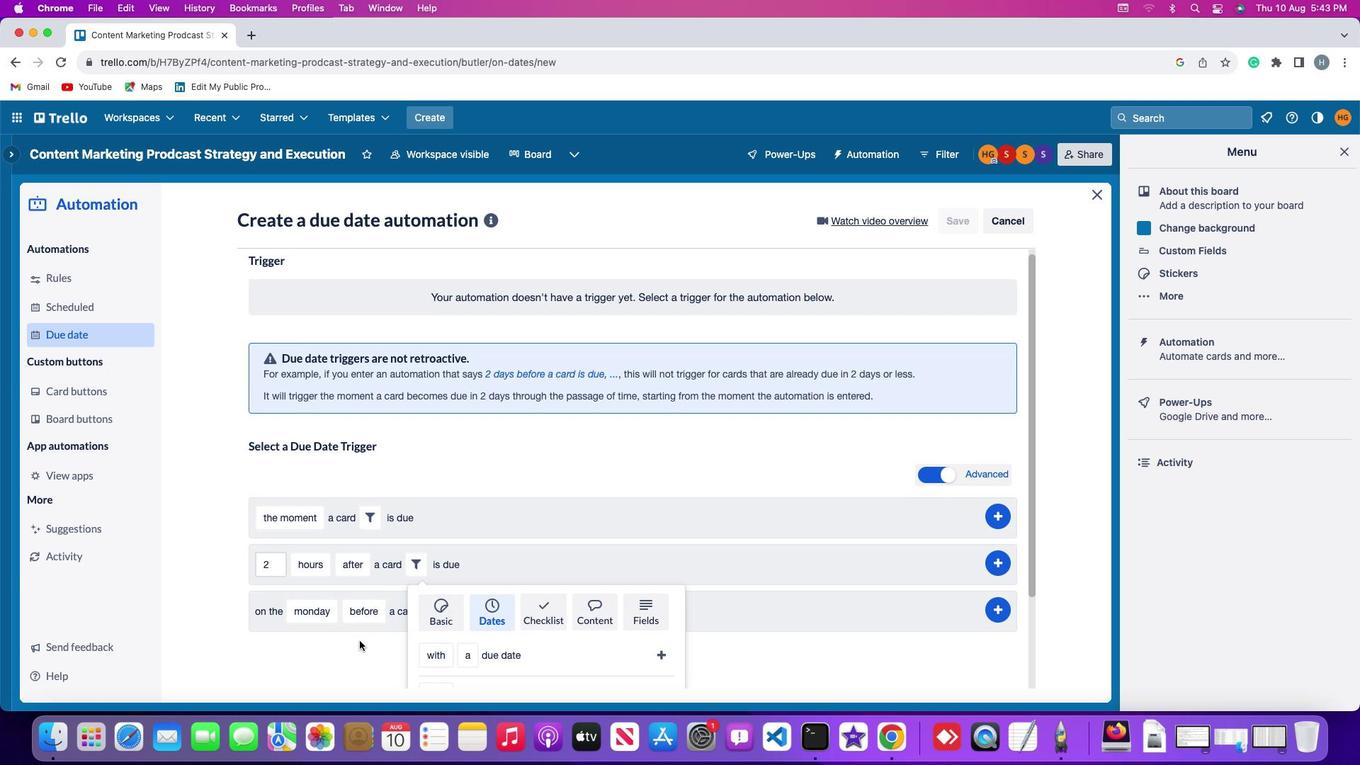 
Action: Mouse scrolled (359, 641) with delta (0, -3)
Screenshot: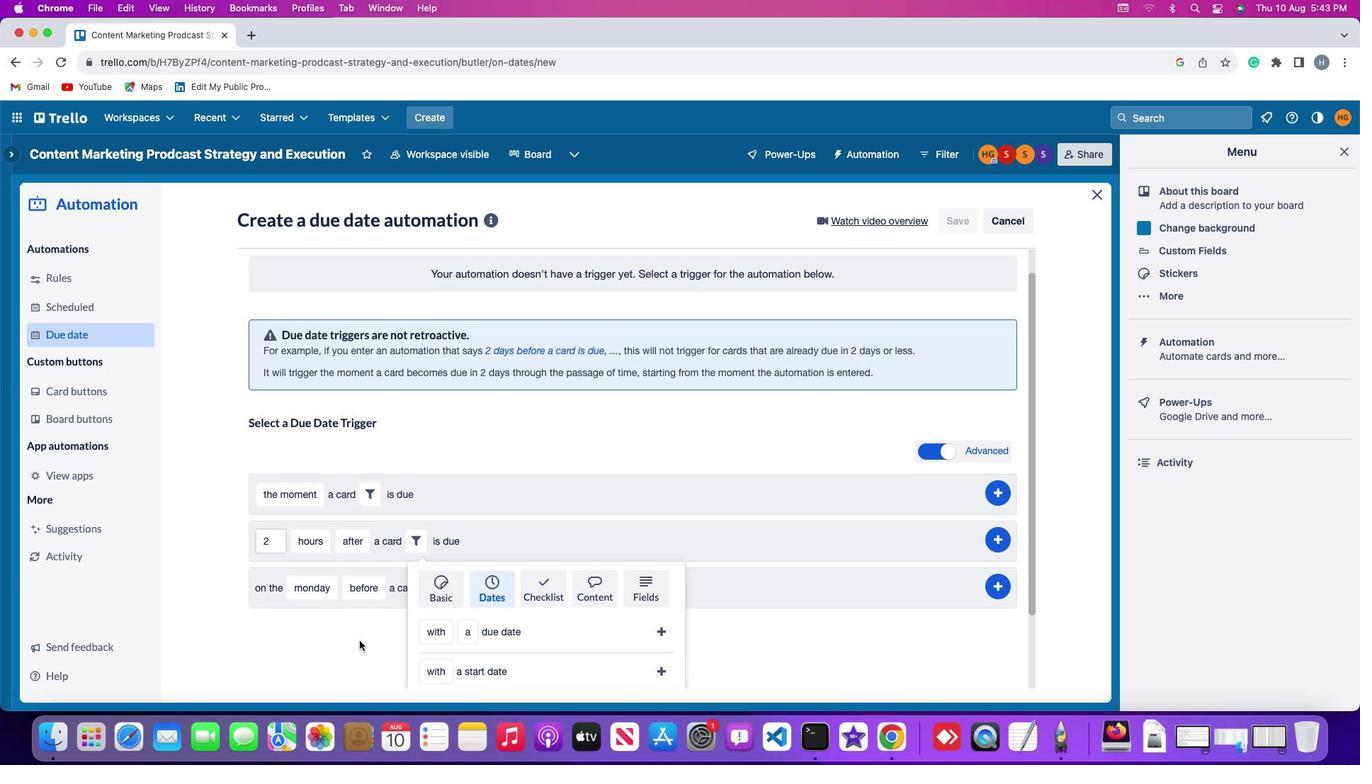 
Action: Mouse scrolled (359, 641) with delta (0, -4)
Screenshot: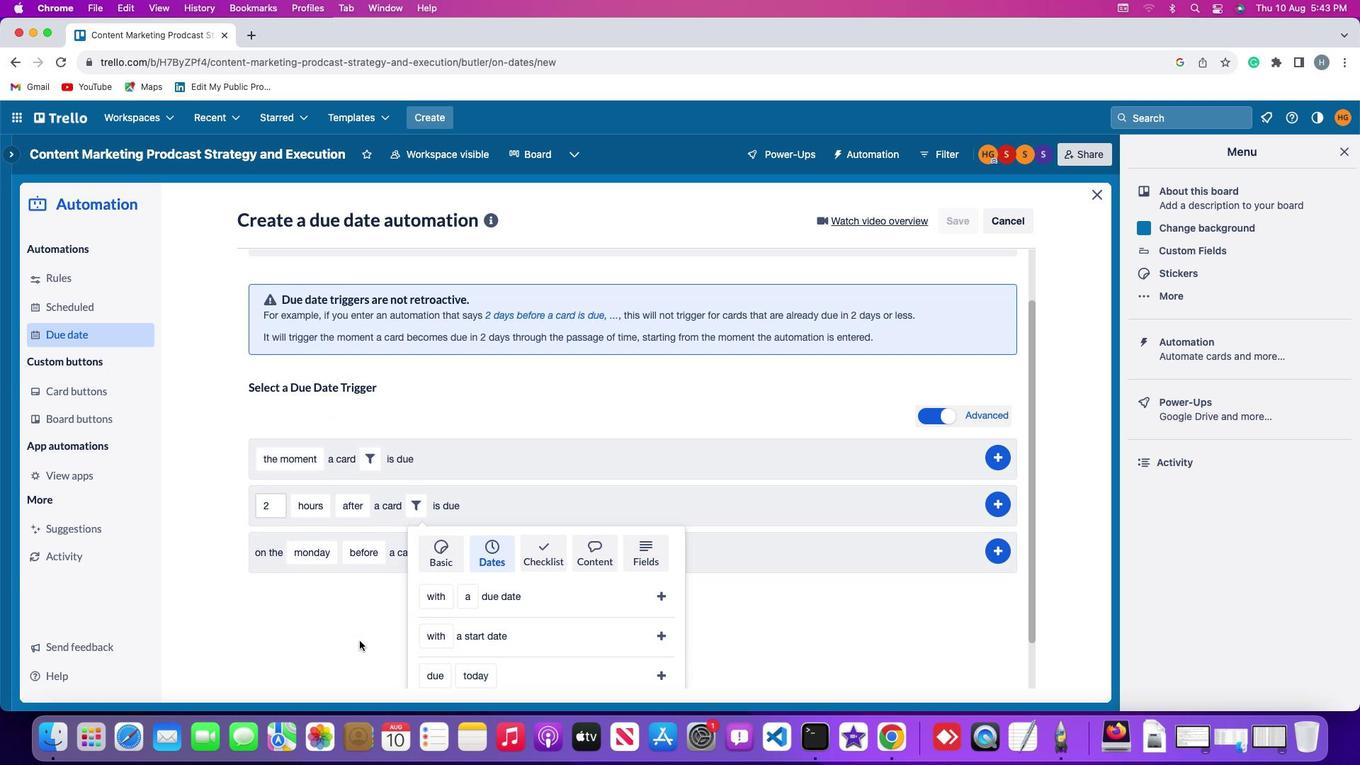 
Action: Mouse moved to (359, 640)
Screenshot: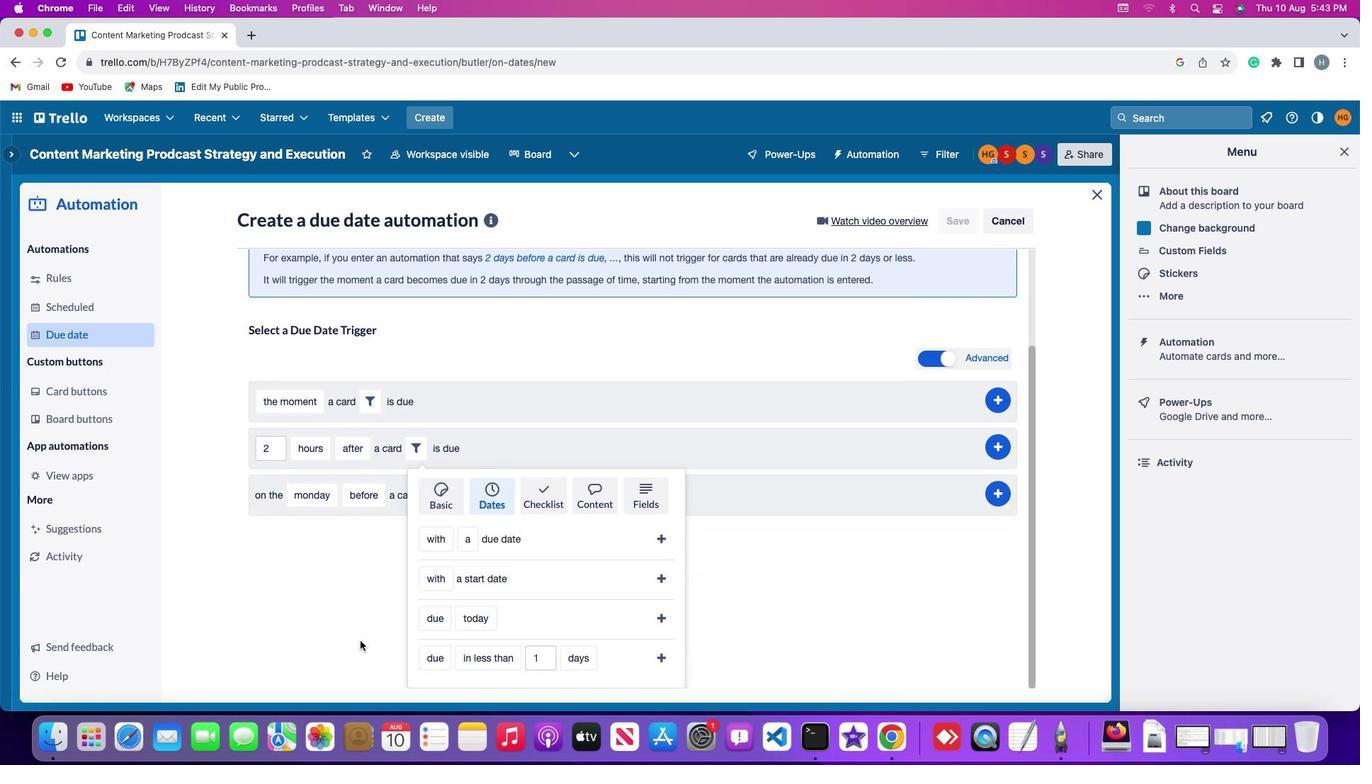 
Action: Mouse scrolled (359, 640) with delta (0, 0)
Screenshot: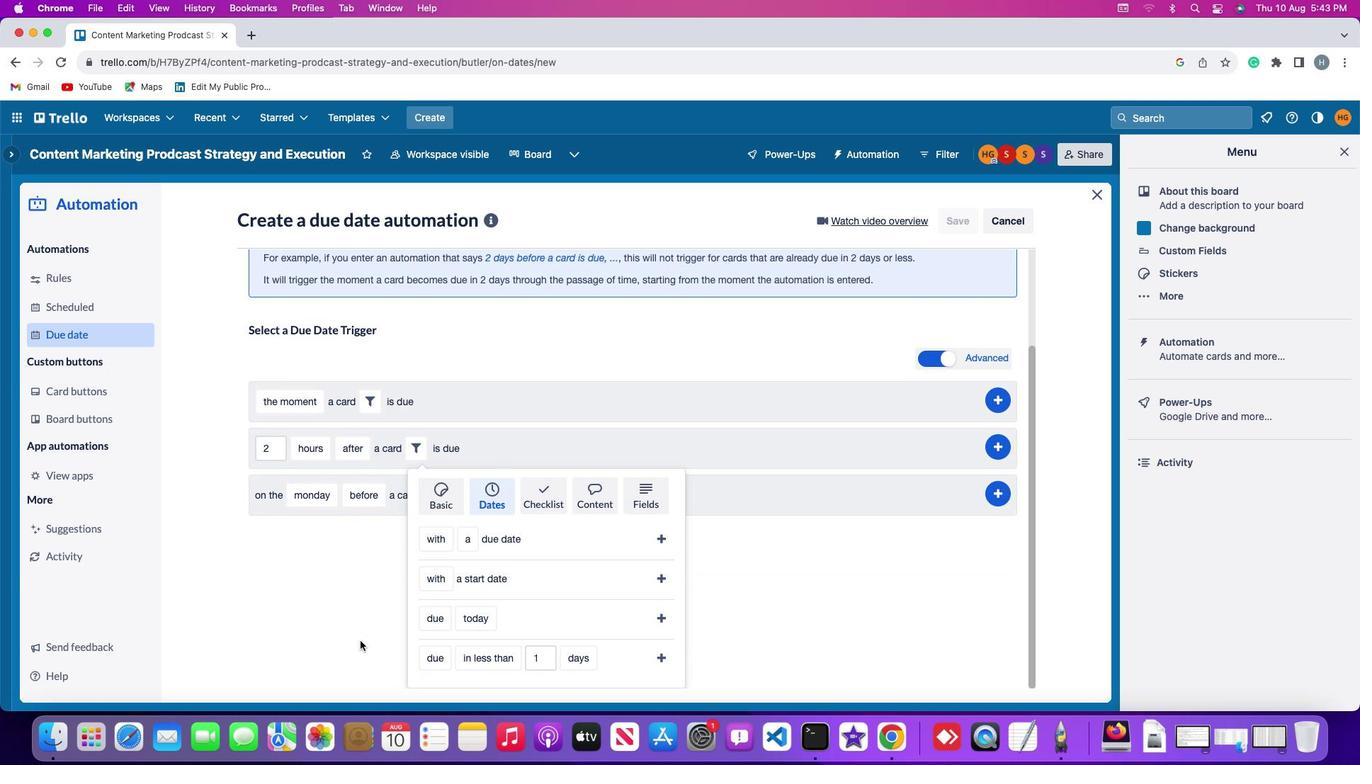 
Action: Mouse scrolled (359, 640) with delta (0, 0)
Screenshot: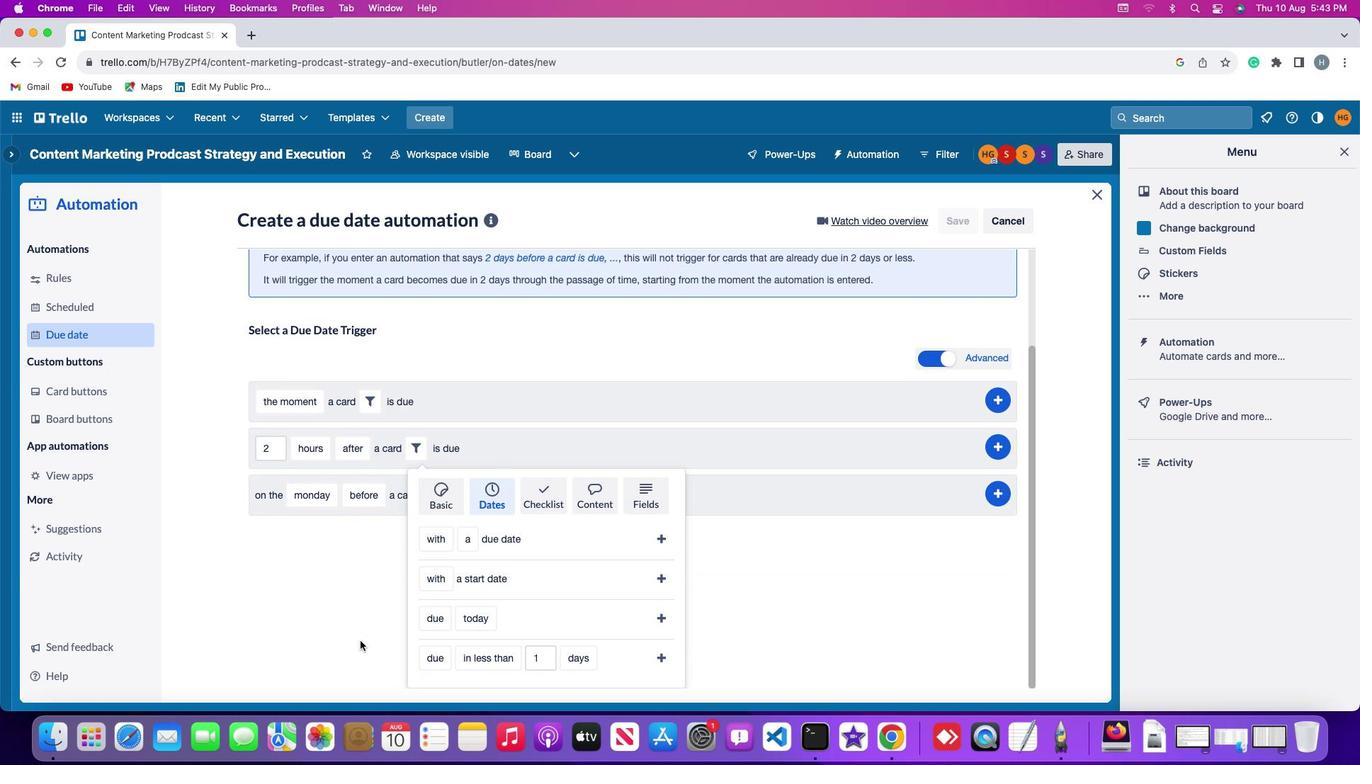 
Action: Mouse scrolled (359, 640) with delta (0, -2)
Screenshot: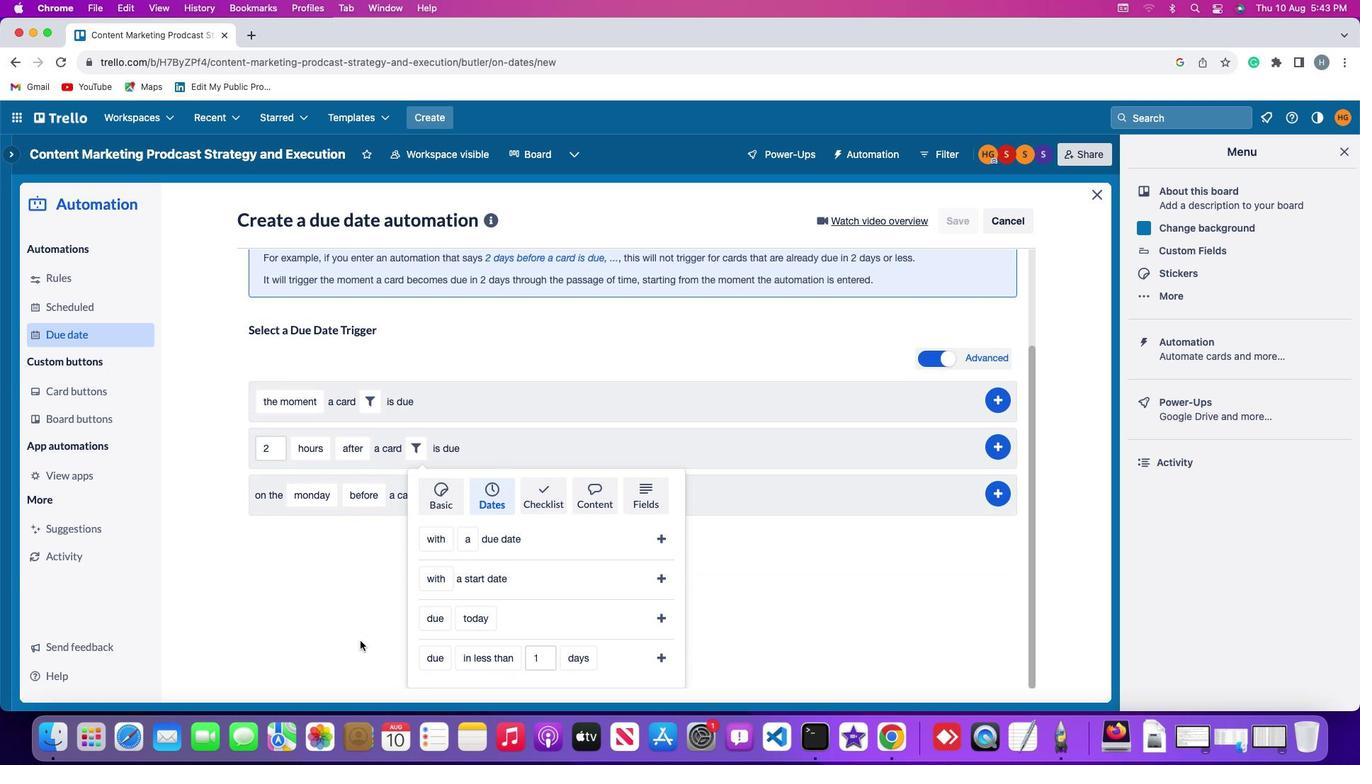 
Action: Mouse moved to (427, 612)
Screenshot: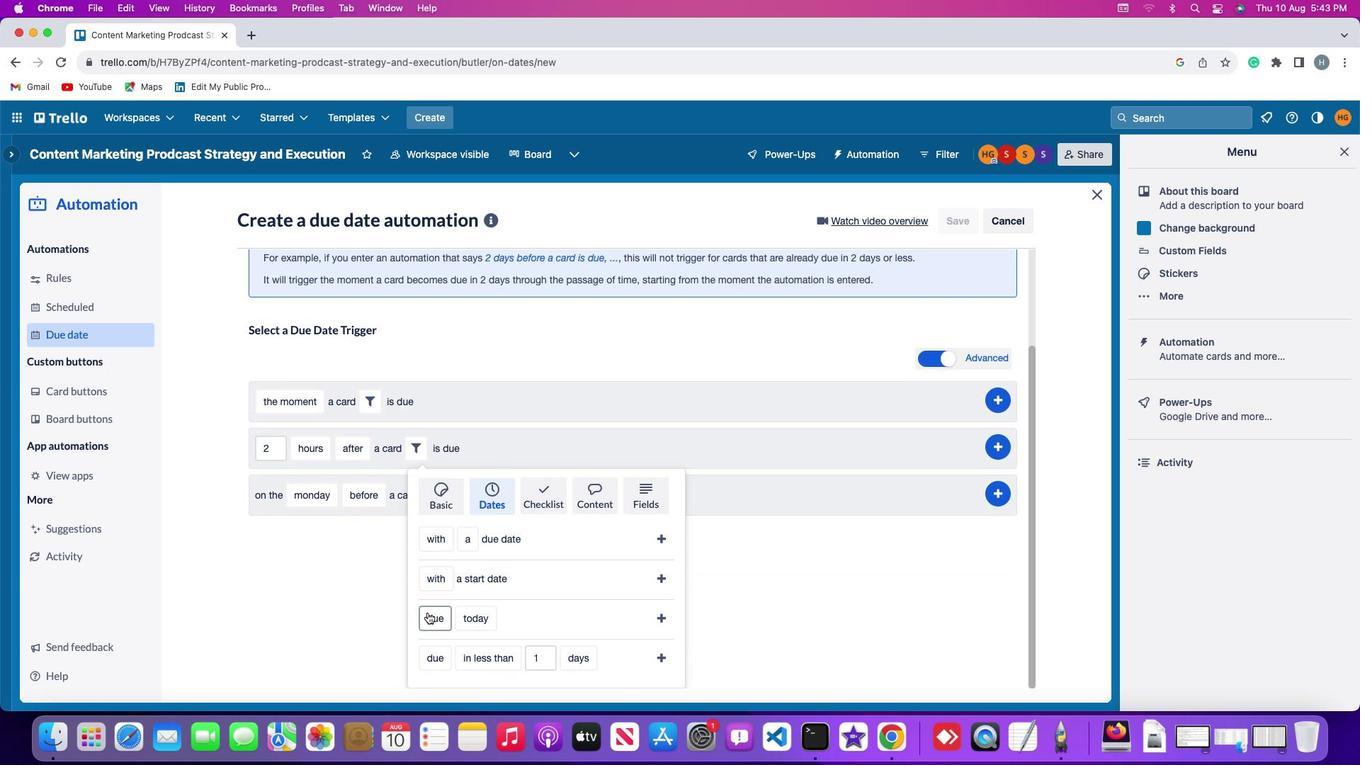 
Action: Mouse pressed left at (427, 612)
Screenshot: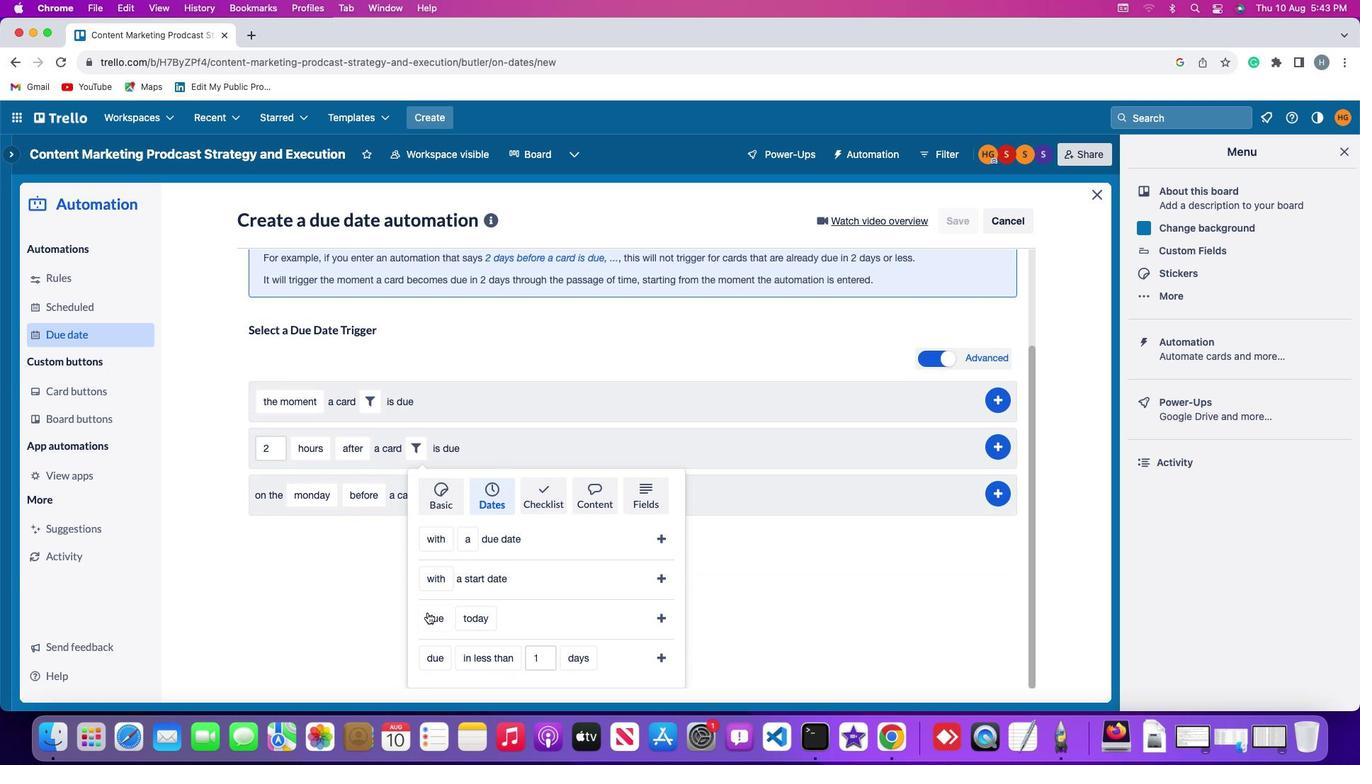 
Action: Mouse moved to (454, 562)
Screenshot: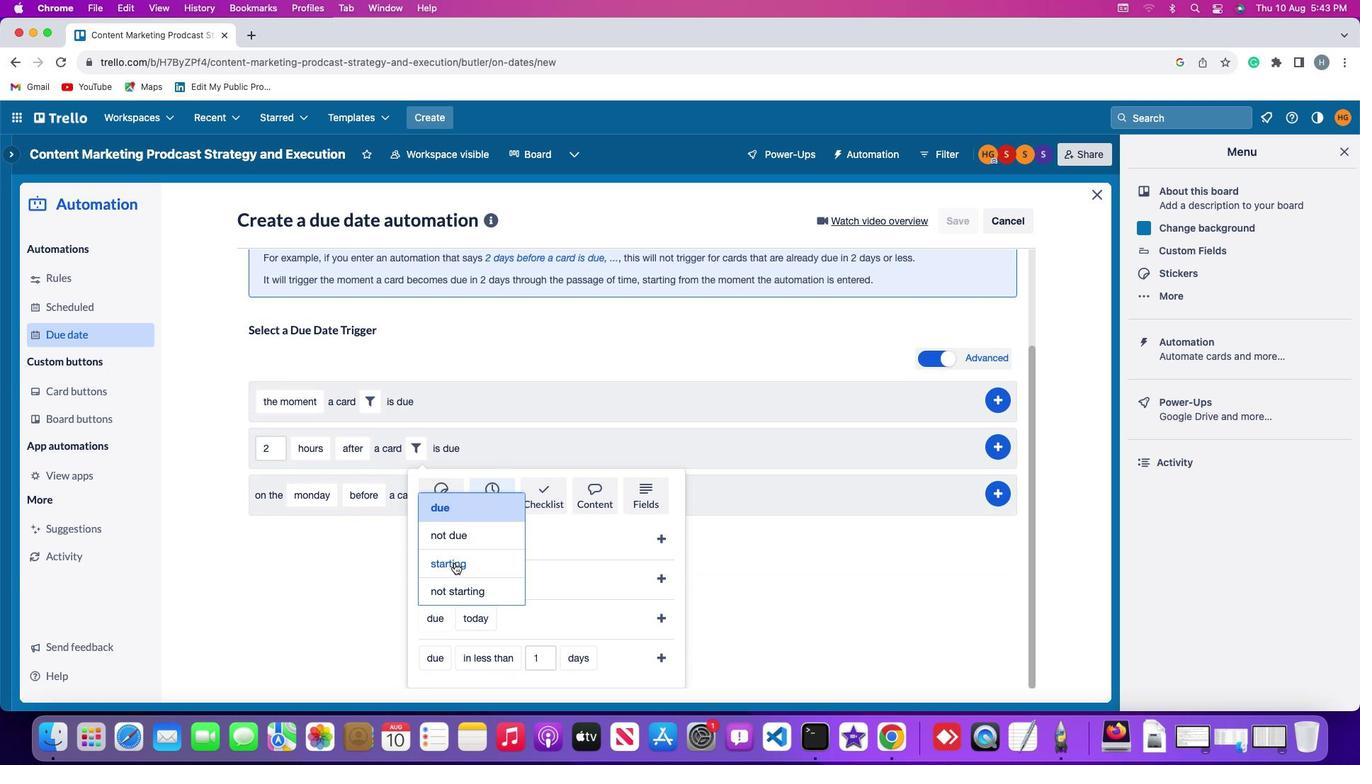
Action: Mouse pressed left at (454, 562)
Screenshot: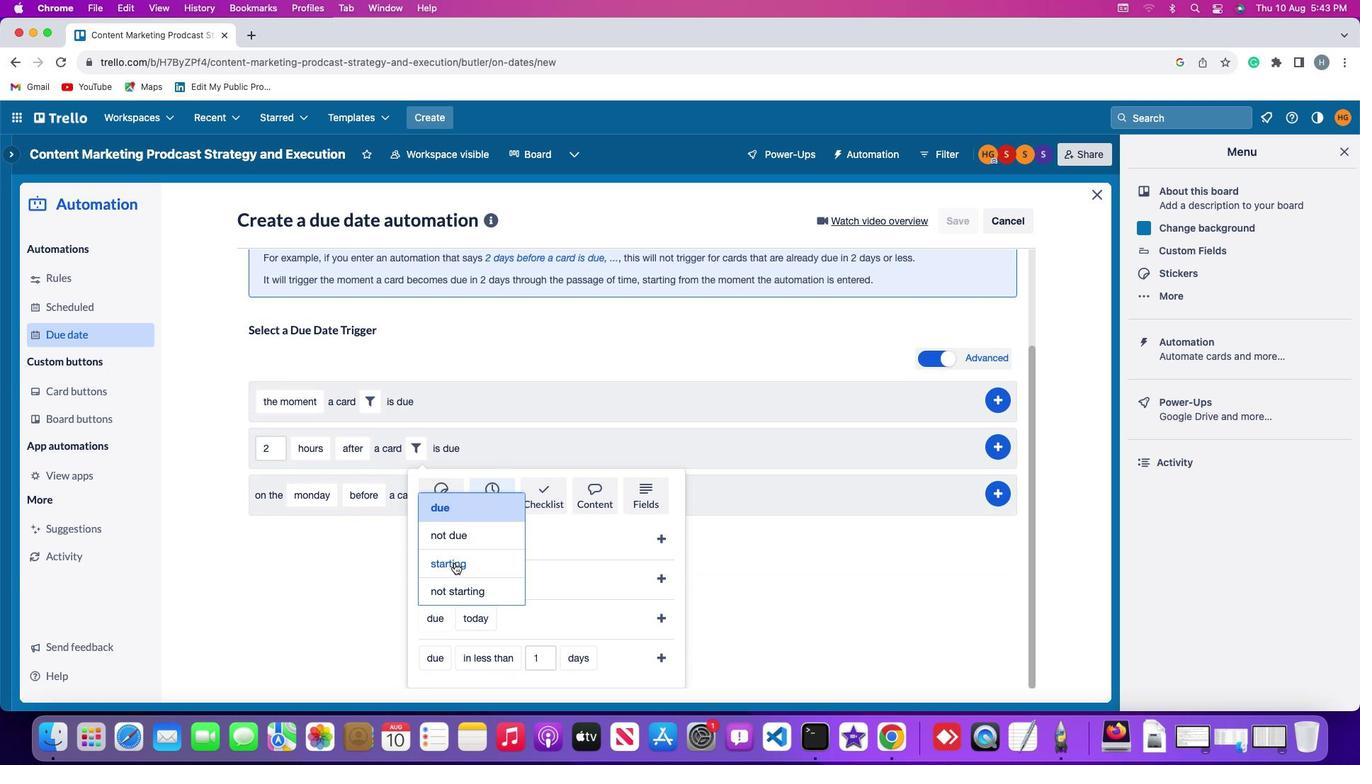
Action: Mouse moved to (488, 616)
Screenshot: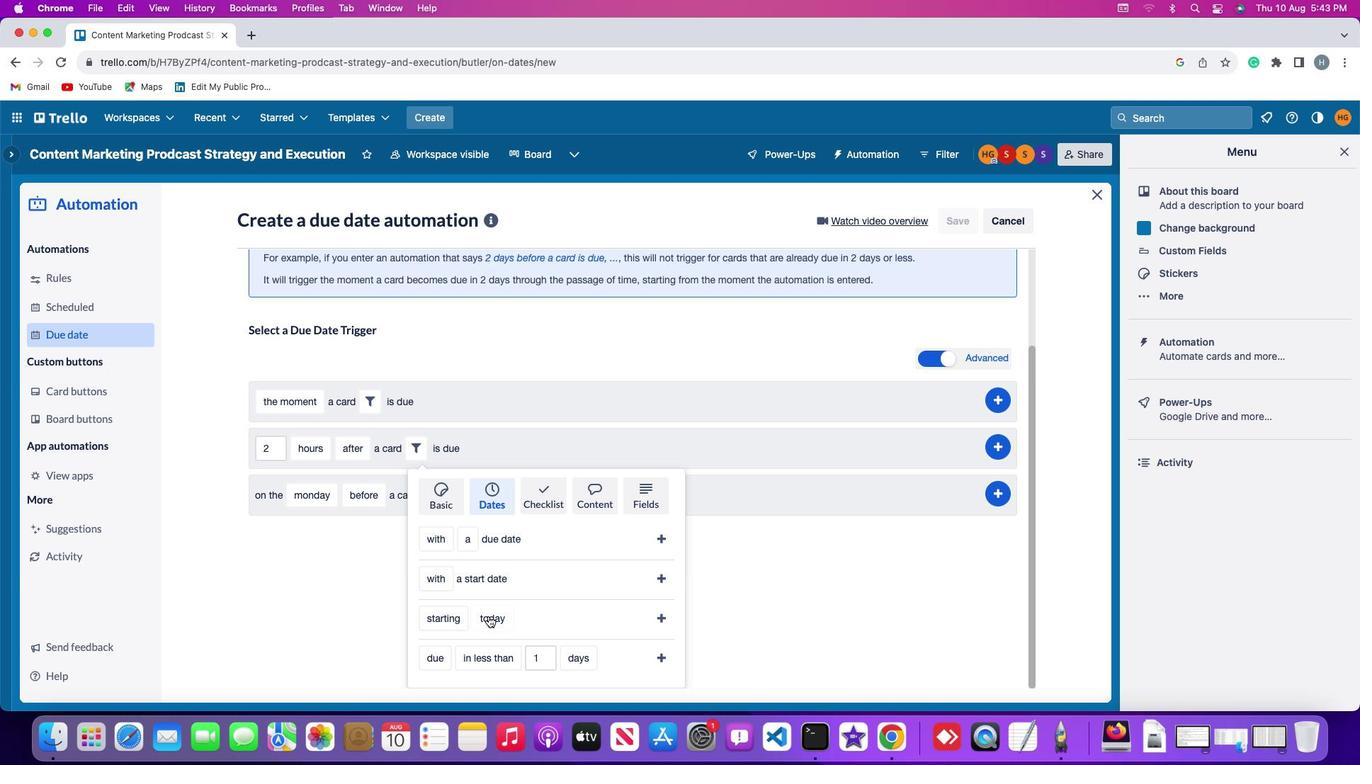 
Action: Mouse pressed left at (488, 616)
Screenshot: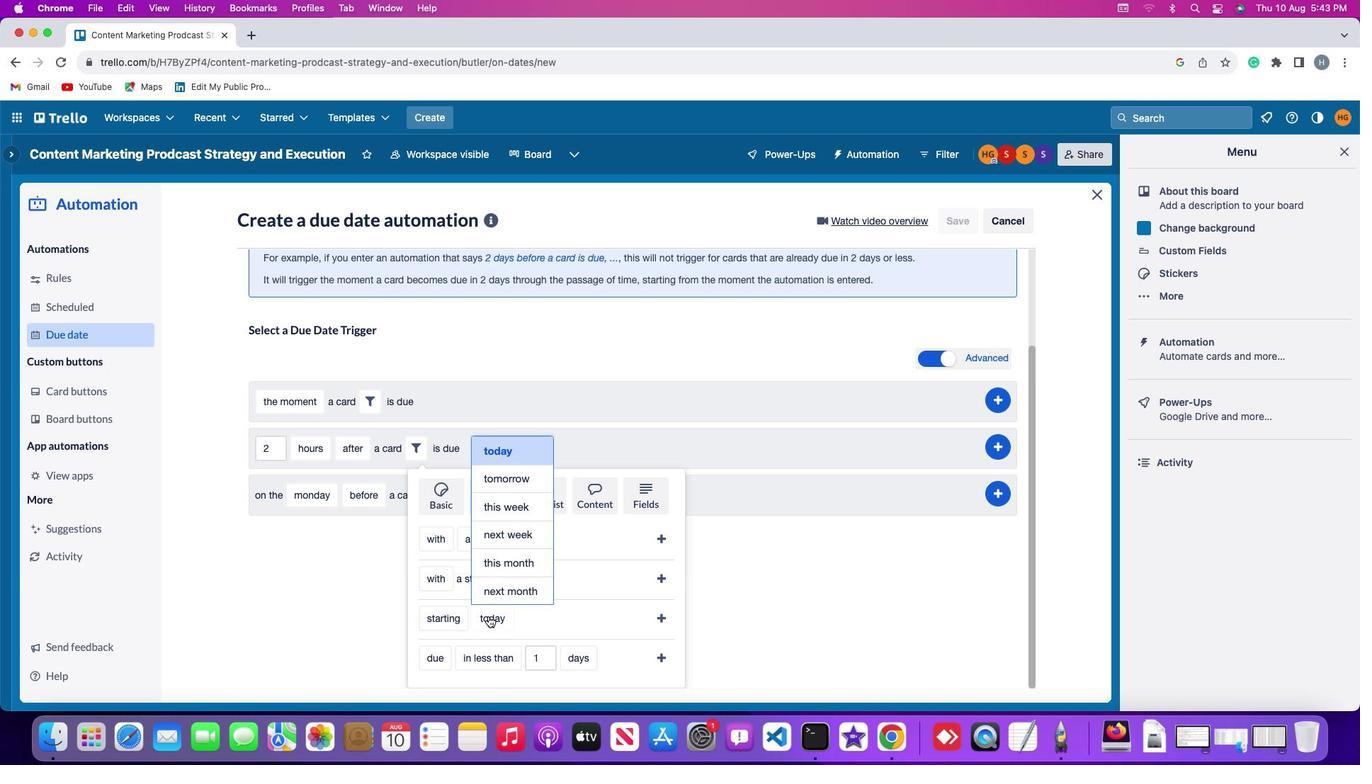 
Action: Mouse moved to (524, 507)
Screenshot: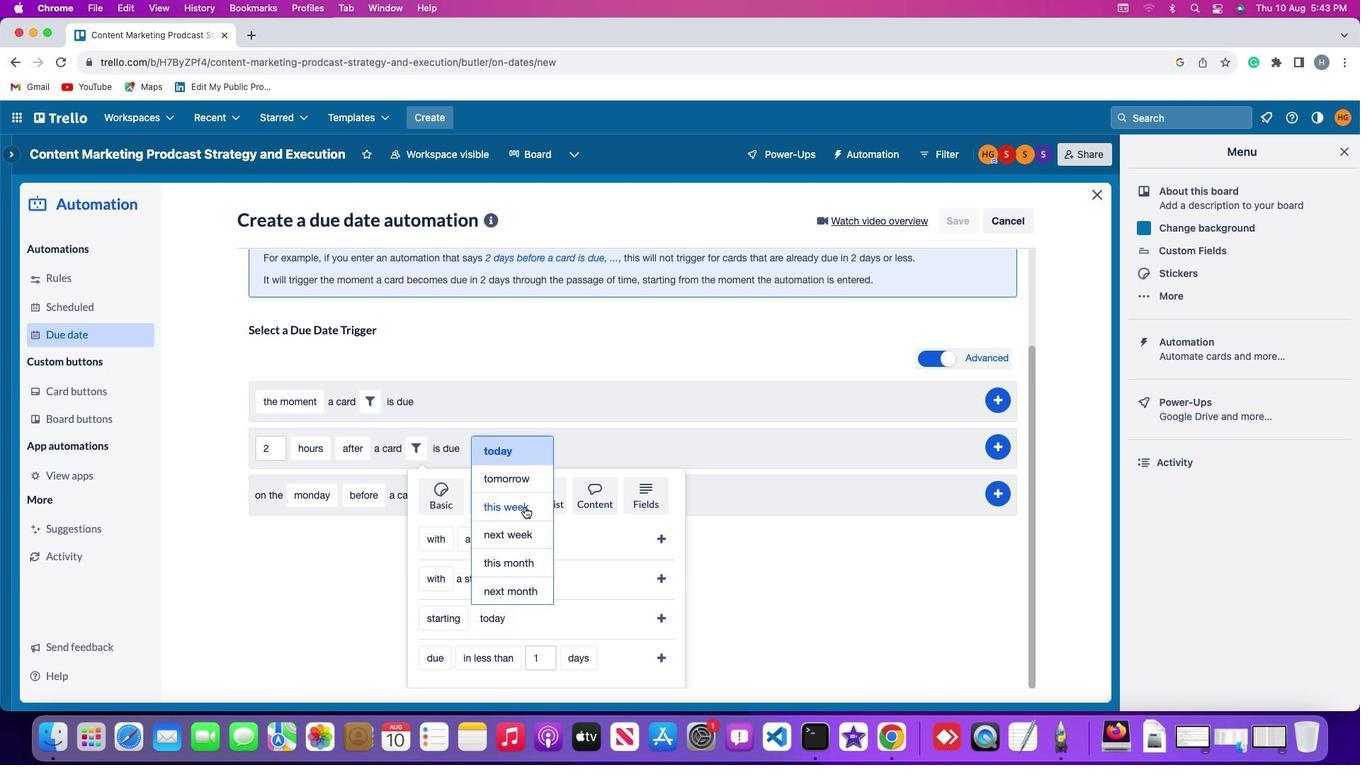 
Action: Mouse pressed left at (524, 507)
Screenshot: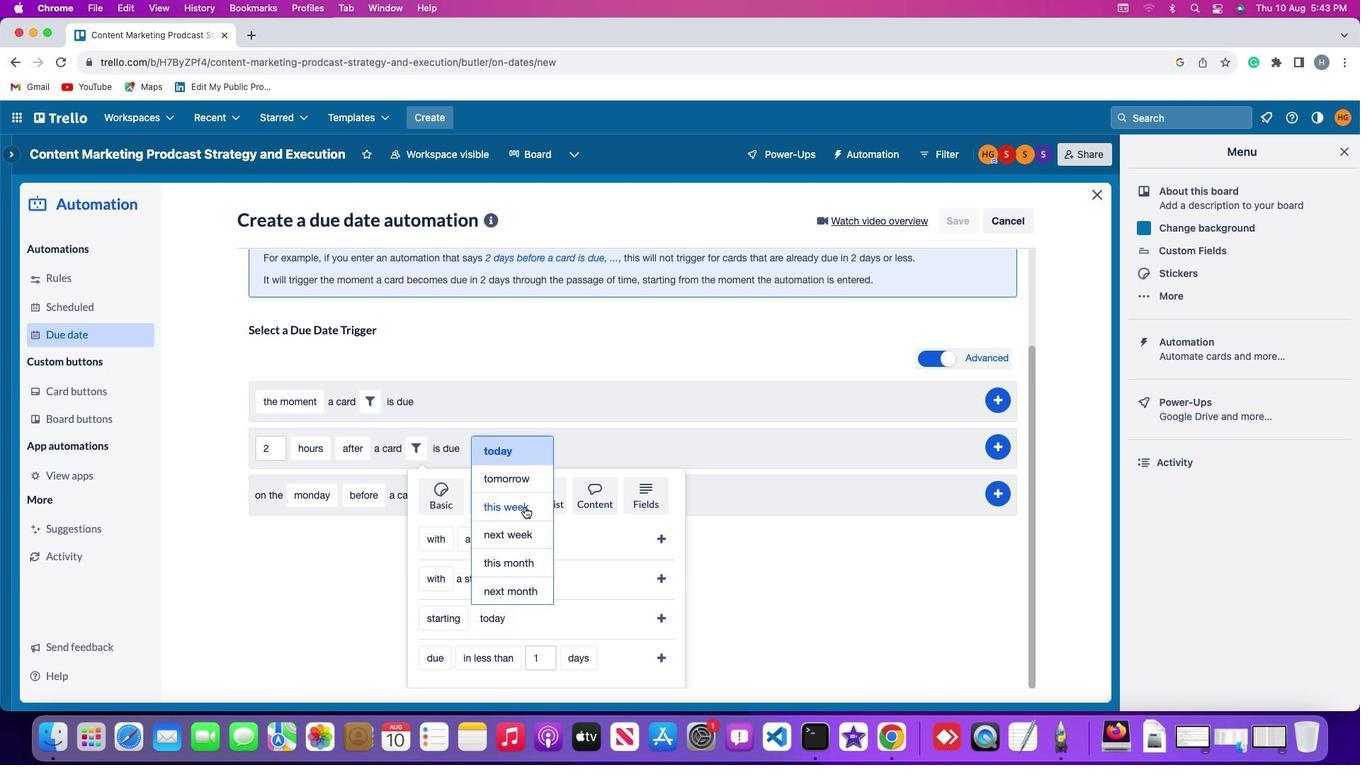 
Action: Mouse moved to (658, 617)
Screenshot: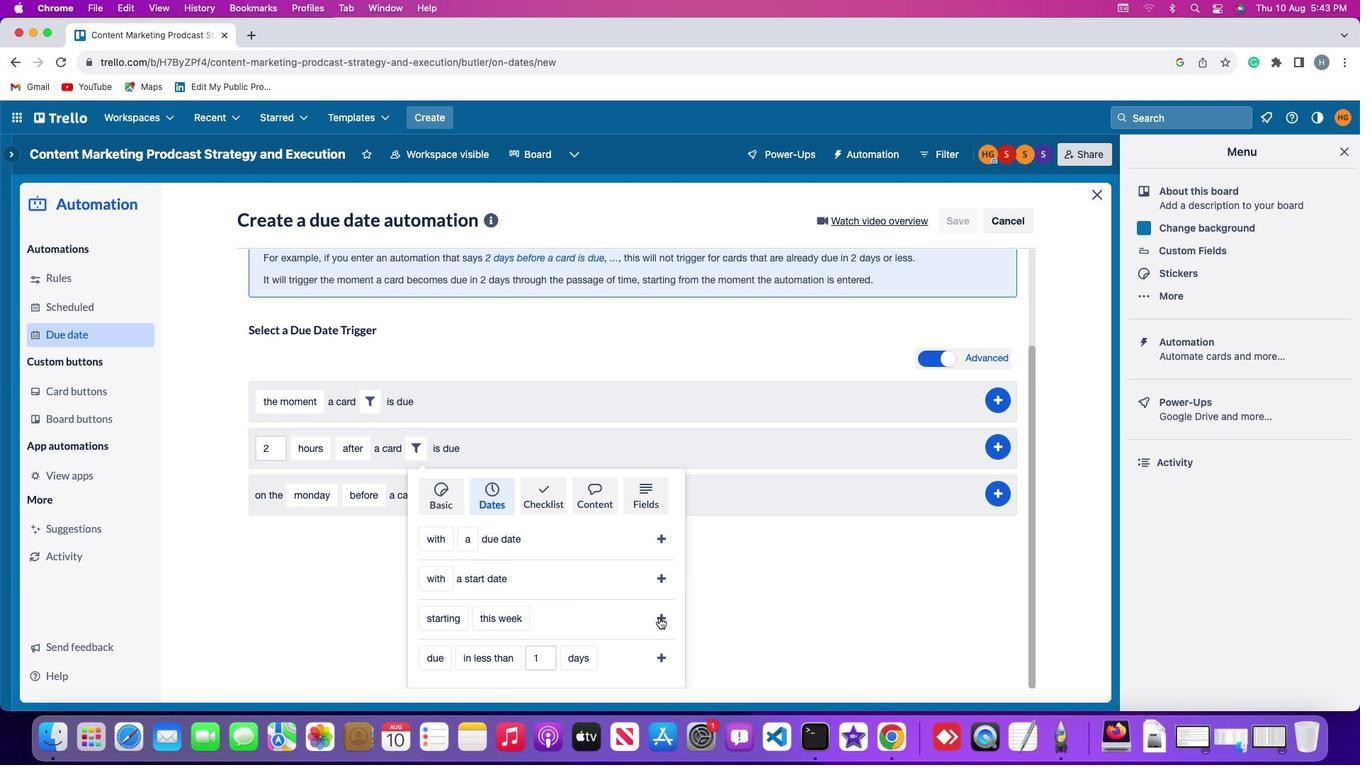 
Action: Mouse pressed left at (658, 617)
Screenshot: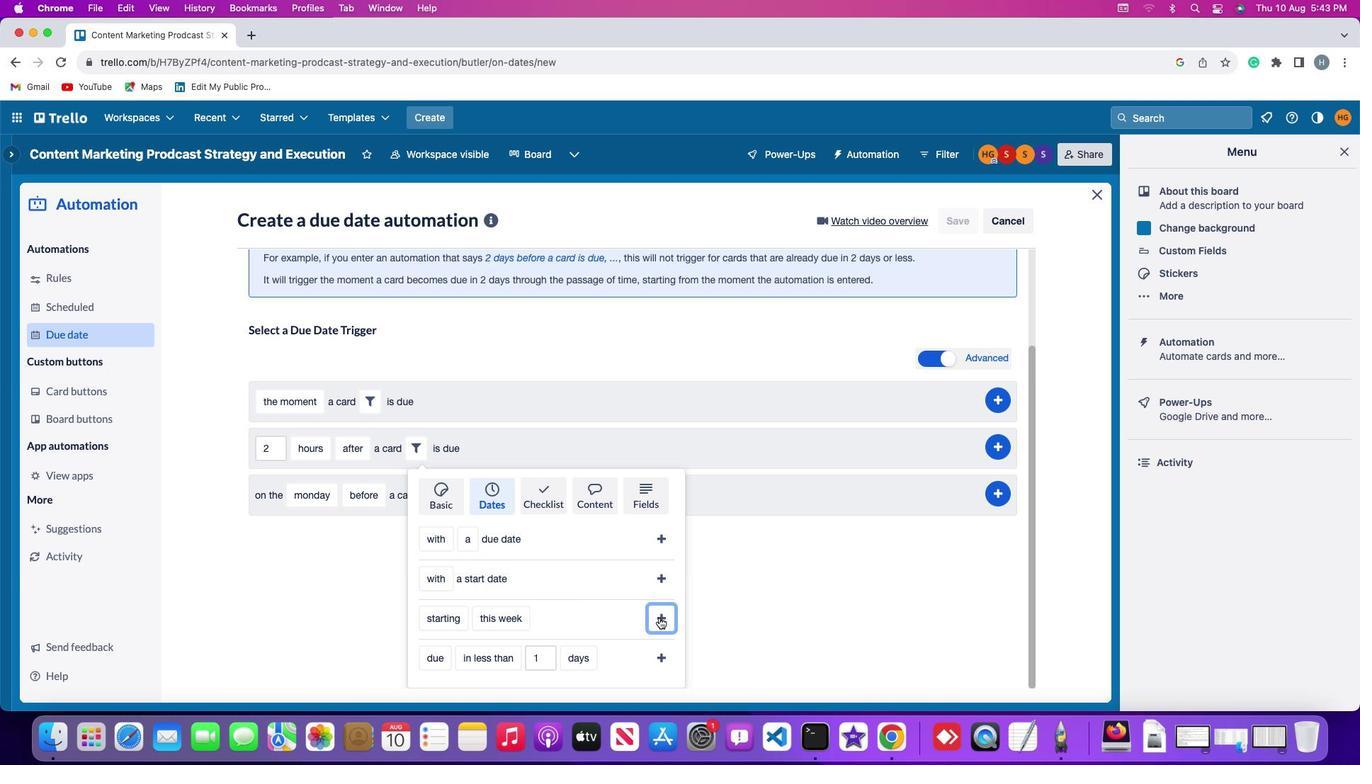 
Action: Mouse moved to (1009, 565)
Screenshot: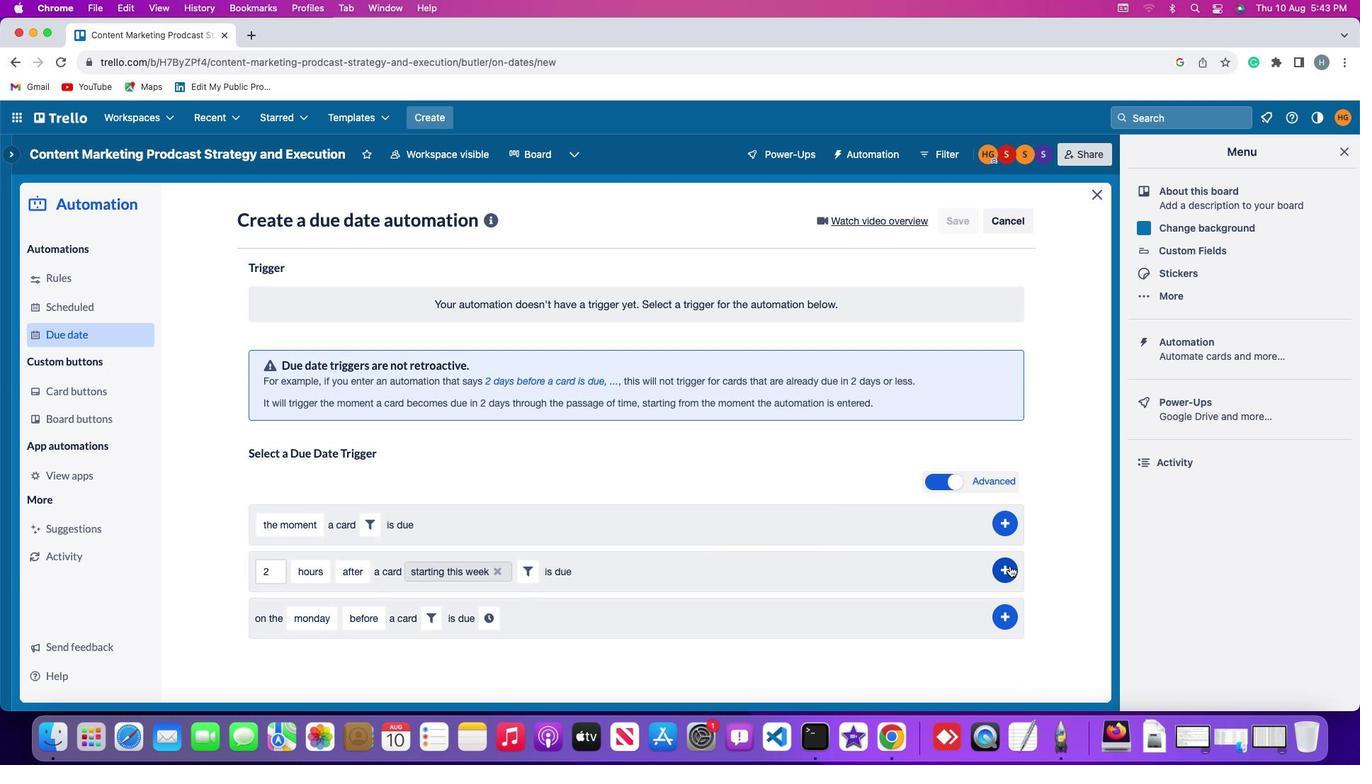 
Action: Mouse pressed left at (1009, 565)
Screenshot: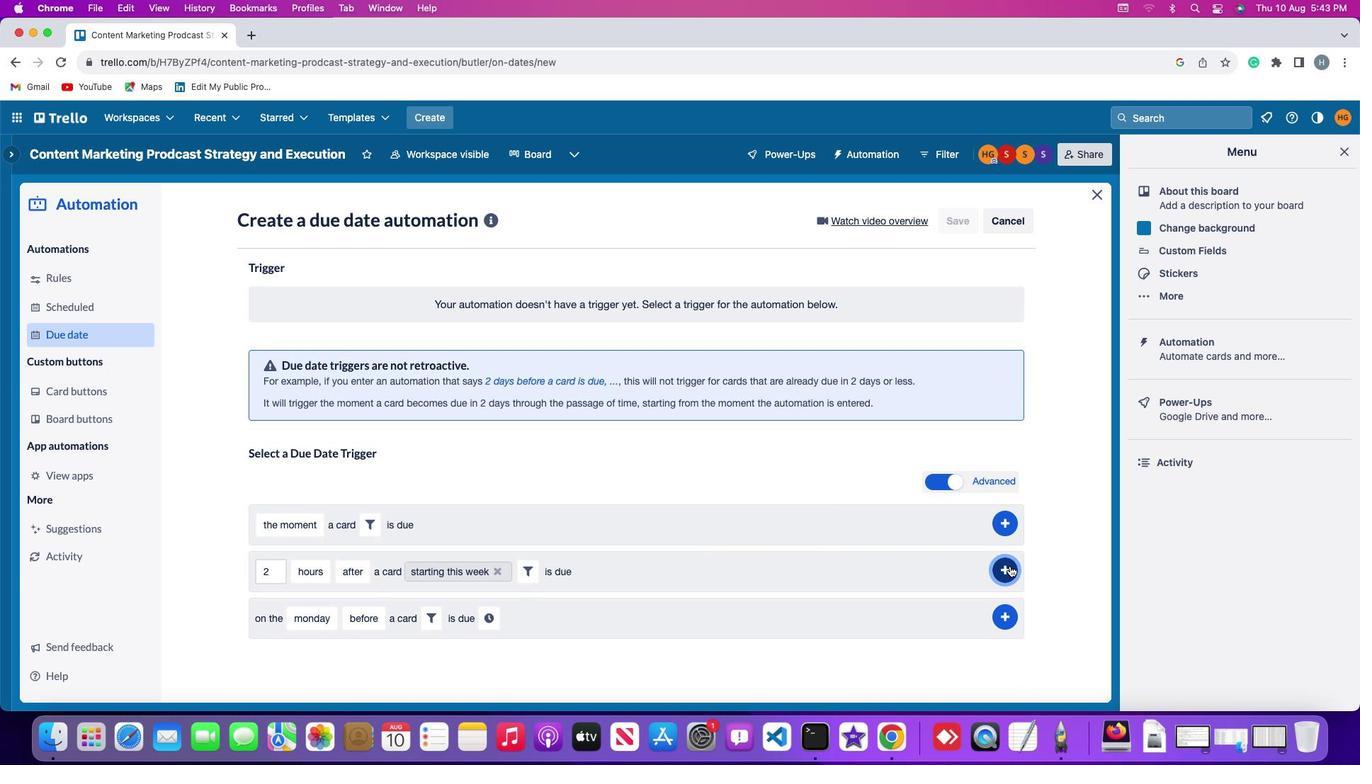 
Action: Mouse moved to (1061, 490)
Screenshot: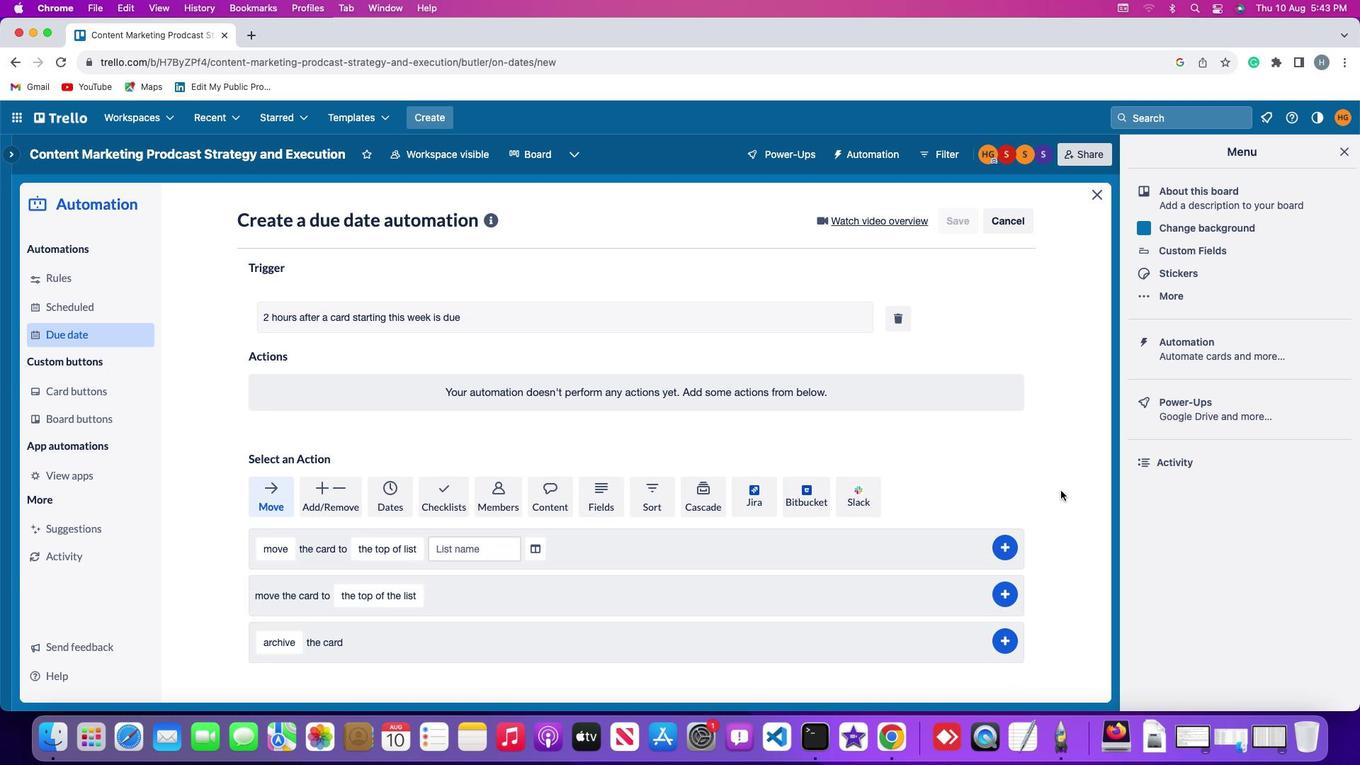 
